 Task: Create a scrum project CoolTech. Add to scrum project CoolTech a team member softage.4@softage.net and assign as Project Lead. Add to scrum project CoolTech a team member softage.1@softage.net
Action: Mouse moved to (216, 70)
Screenshot: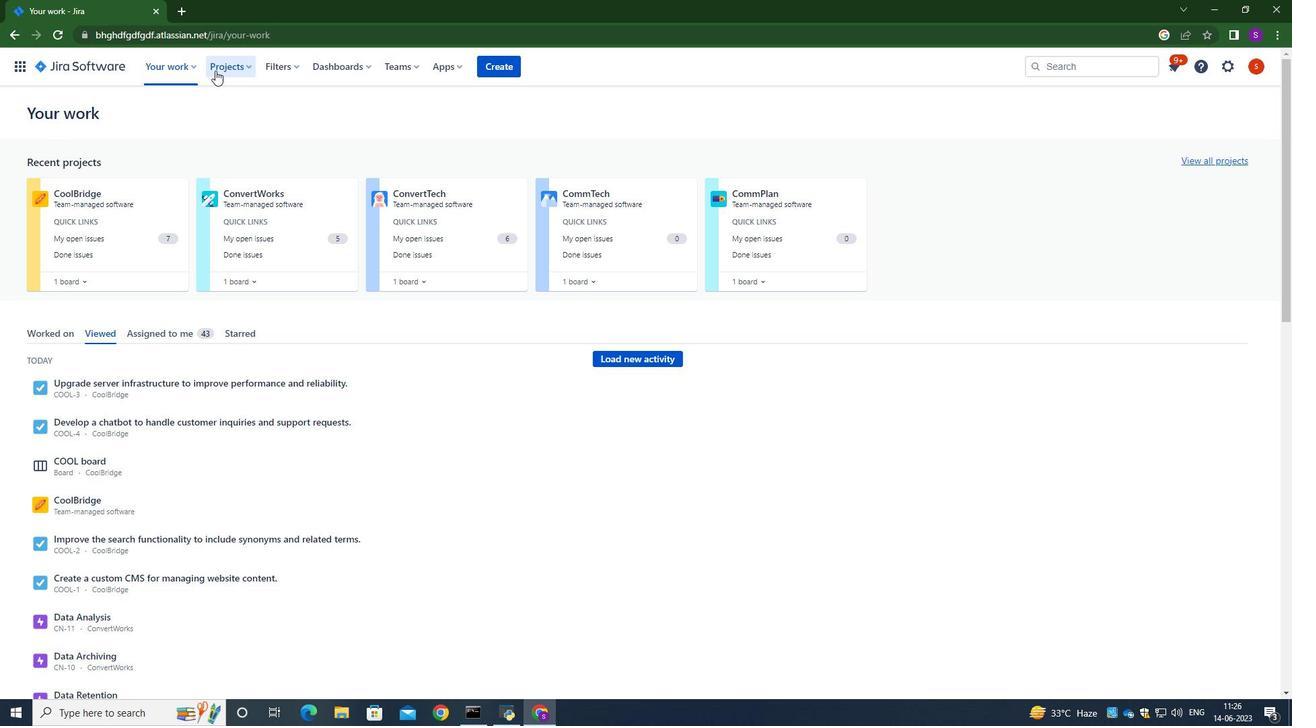 
Action: Mouse pressed left at (216, 70)
Screenshot: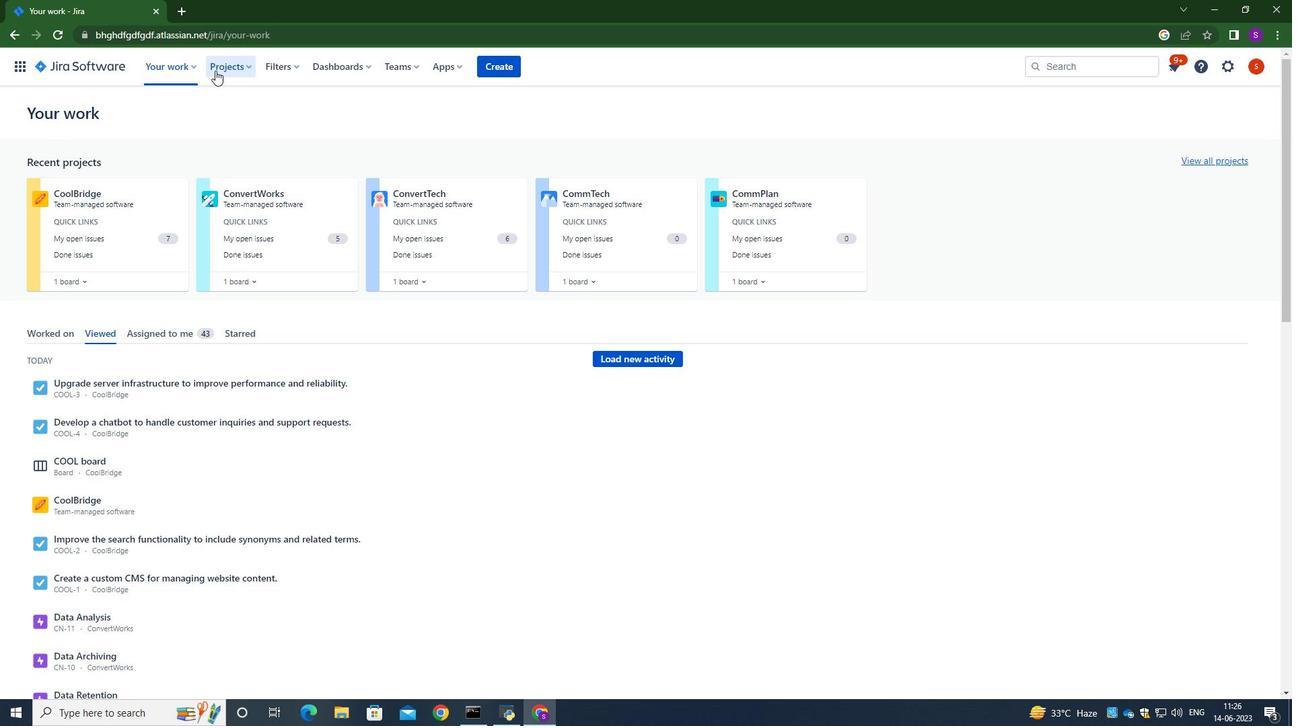 
Action: Mouse moved to (244, 329)
Screenshot: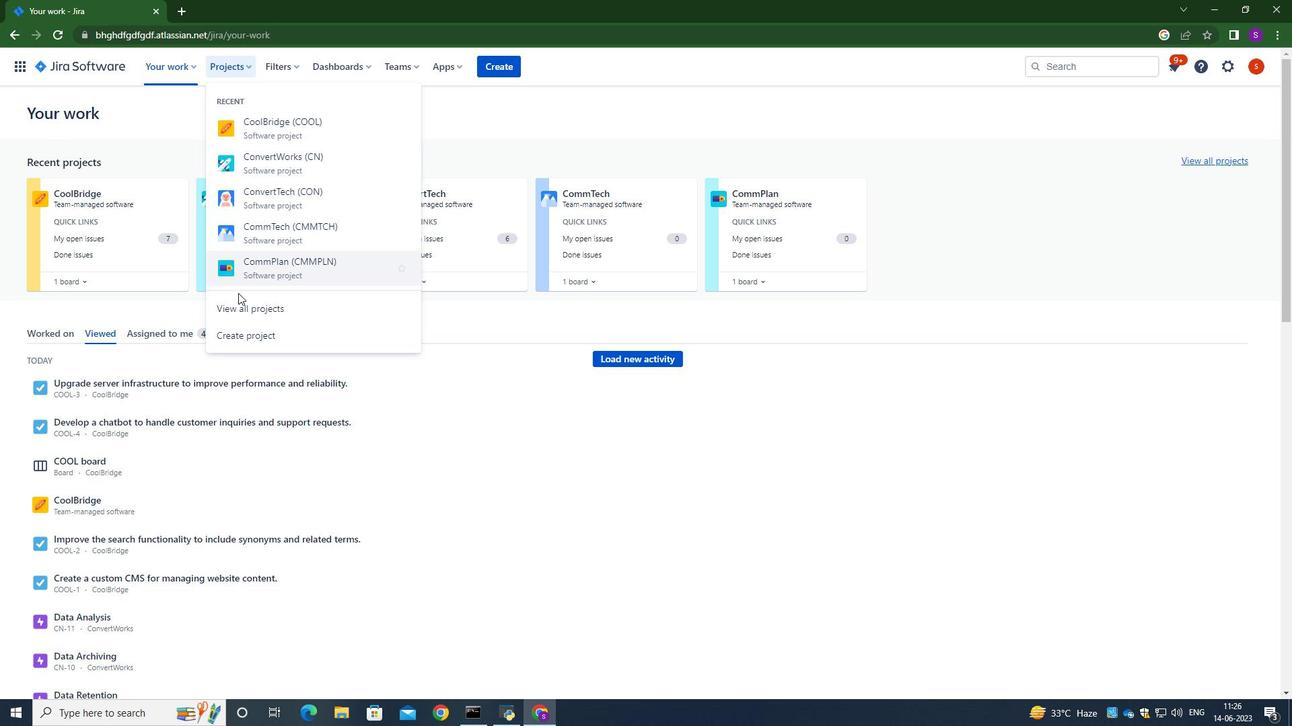 
Action: Mouse pressed left at (244, 329)
Screenshot: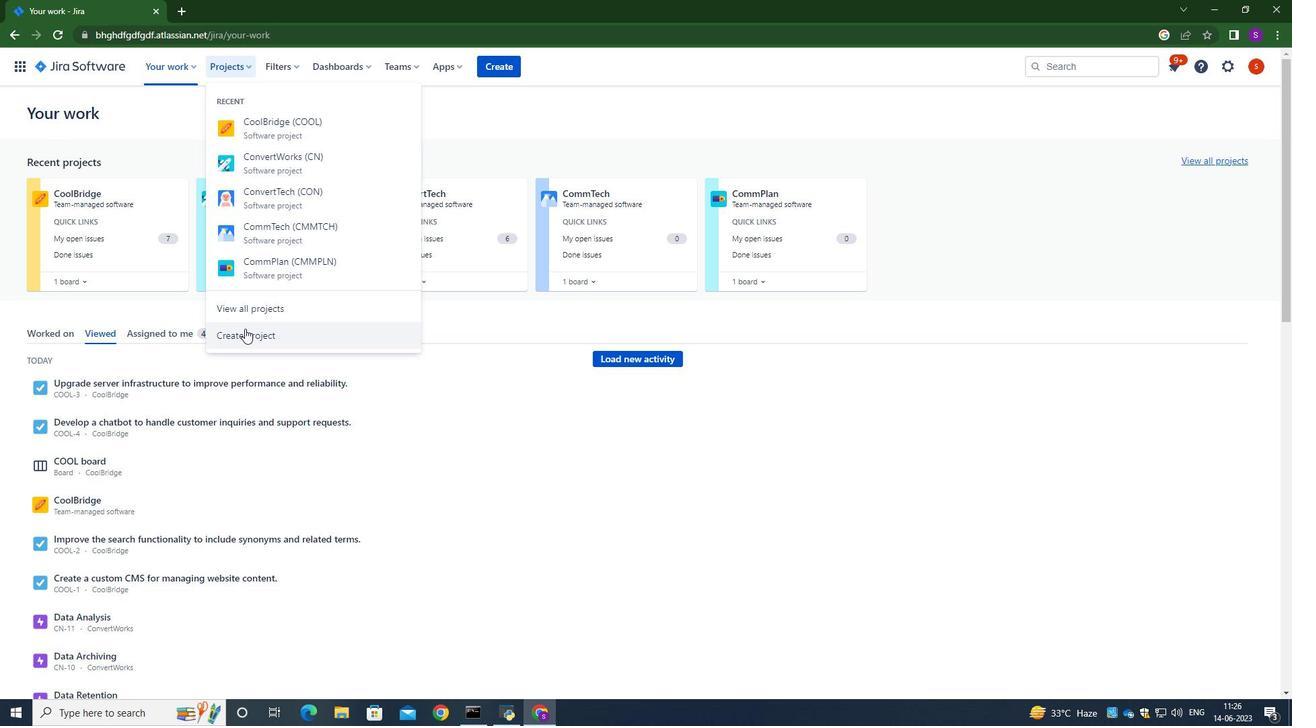 
Action: Mouse moved to (612, 338)
Screenshot: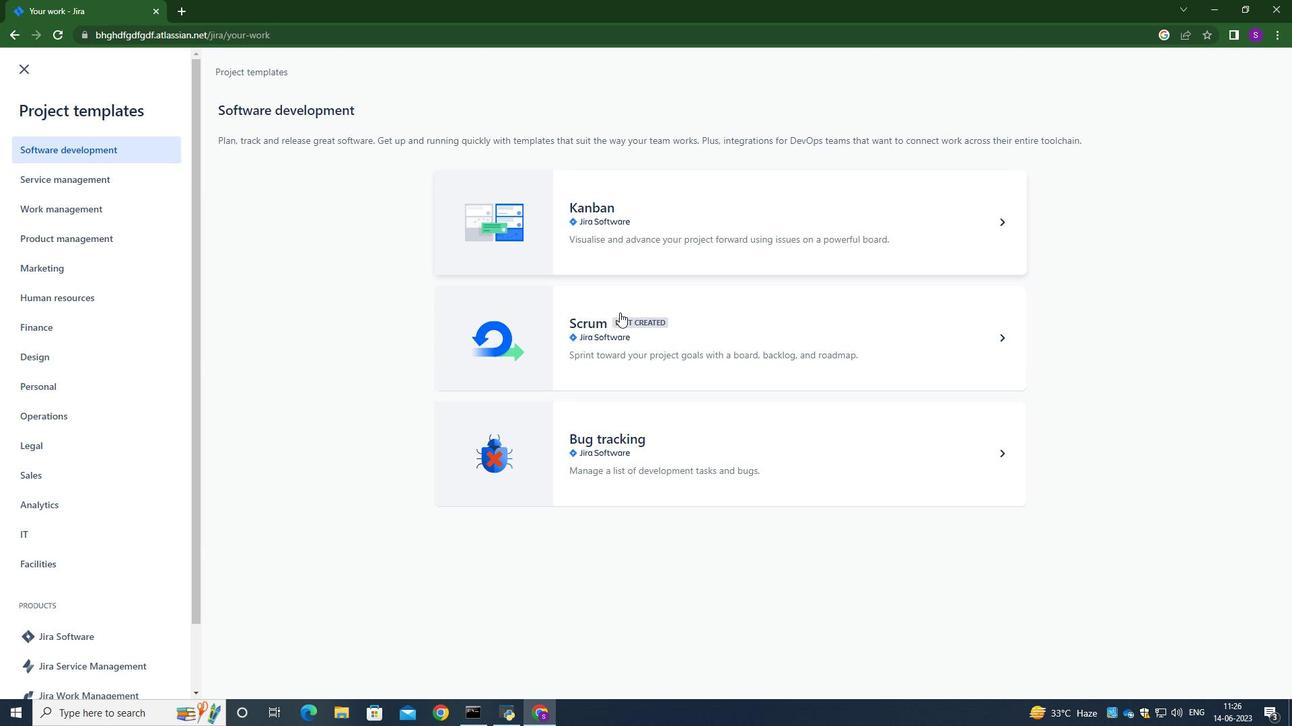 
Action: Mouse pressed left at (612, 338)
Screenshot: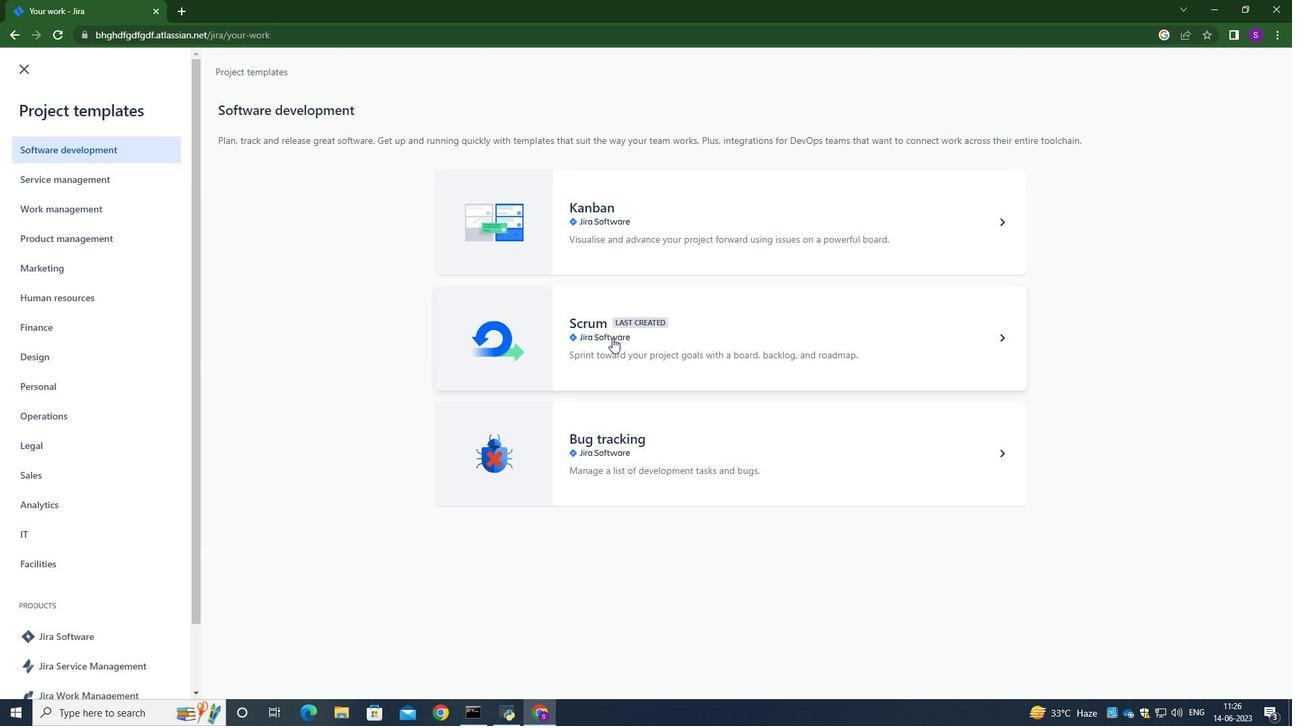 
Action: Mouse moved to (986, 125)
Screenshot: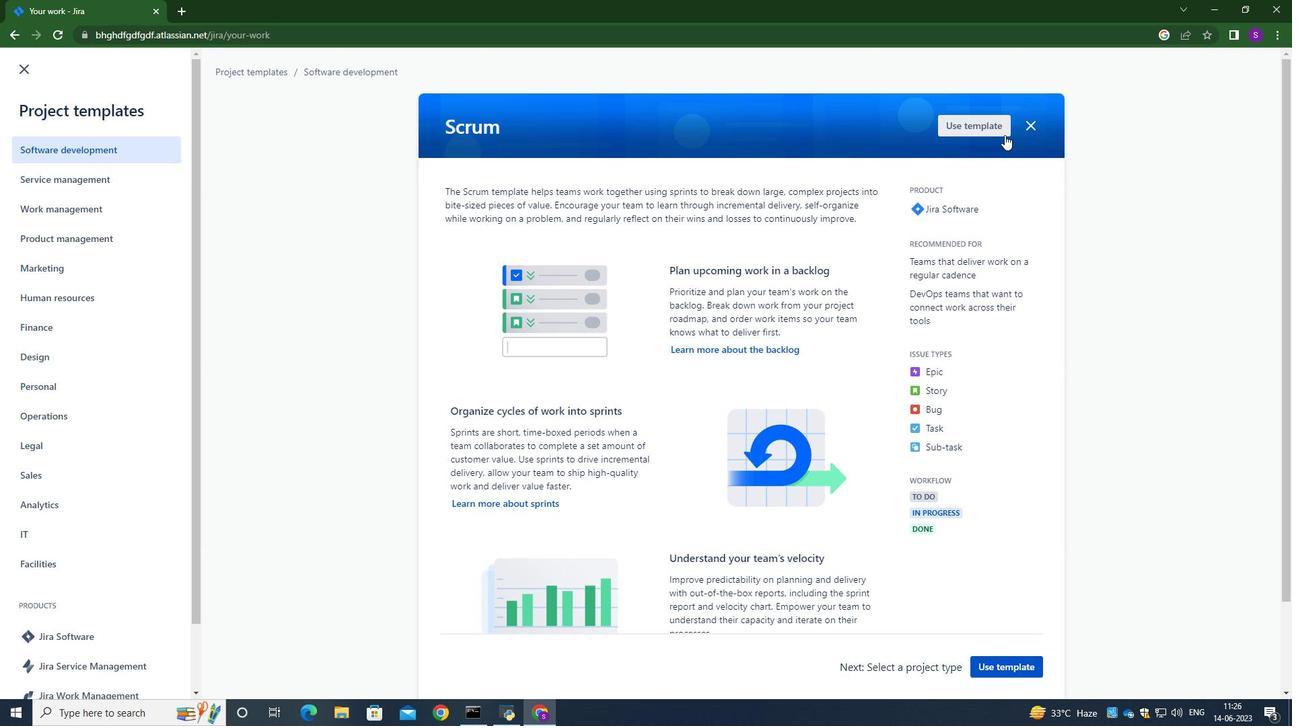 
Action: Mouse pressed left at (986, 125)
Screenshot: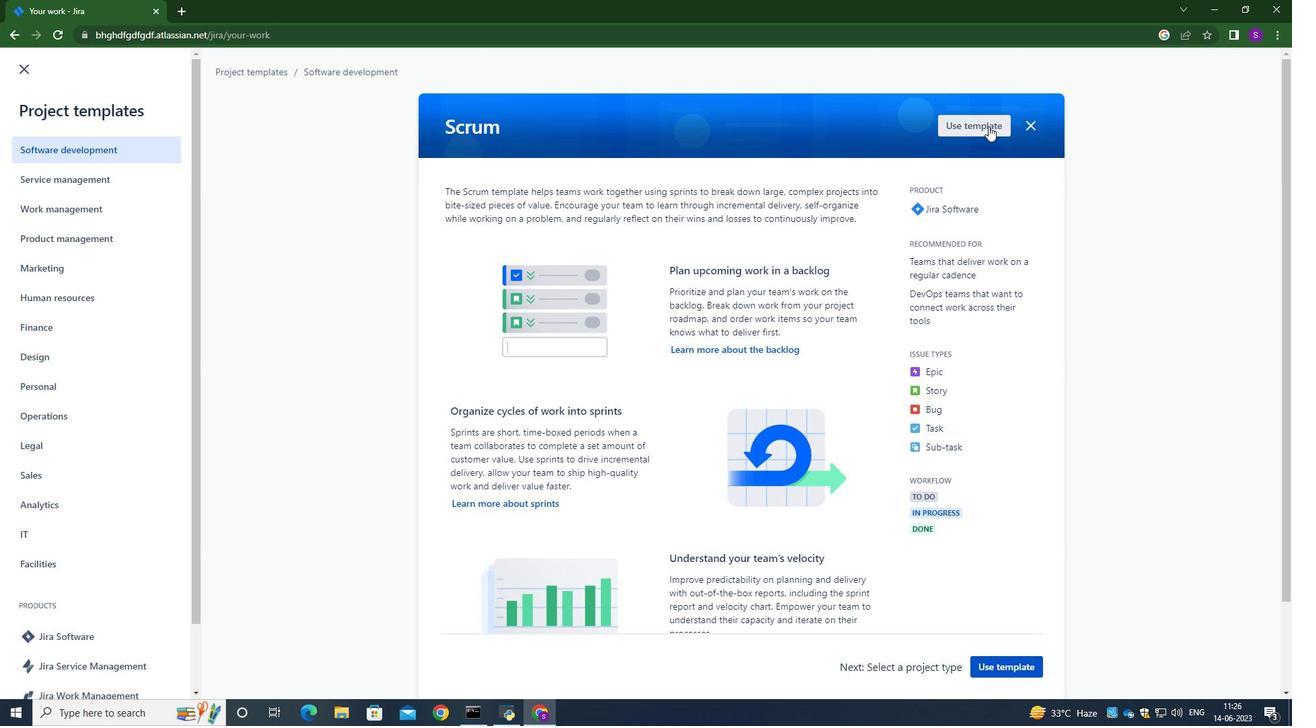 
Action: Mouse moved to (559, 270)
Screenshot: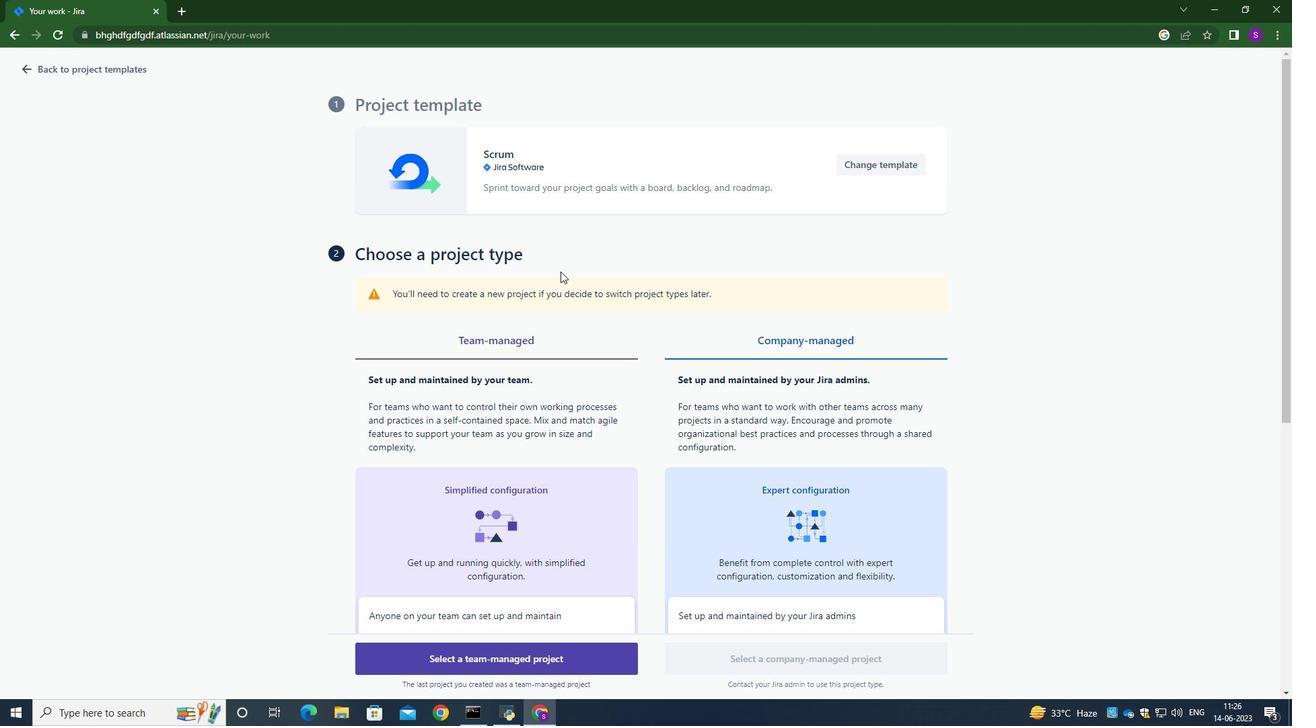 
Action: Mouse scrolled (559, 269) with delta (0, 0)
Screenshot: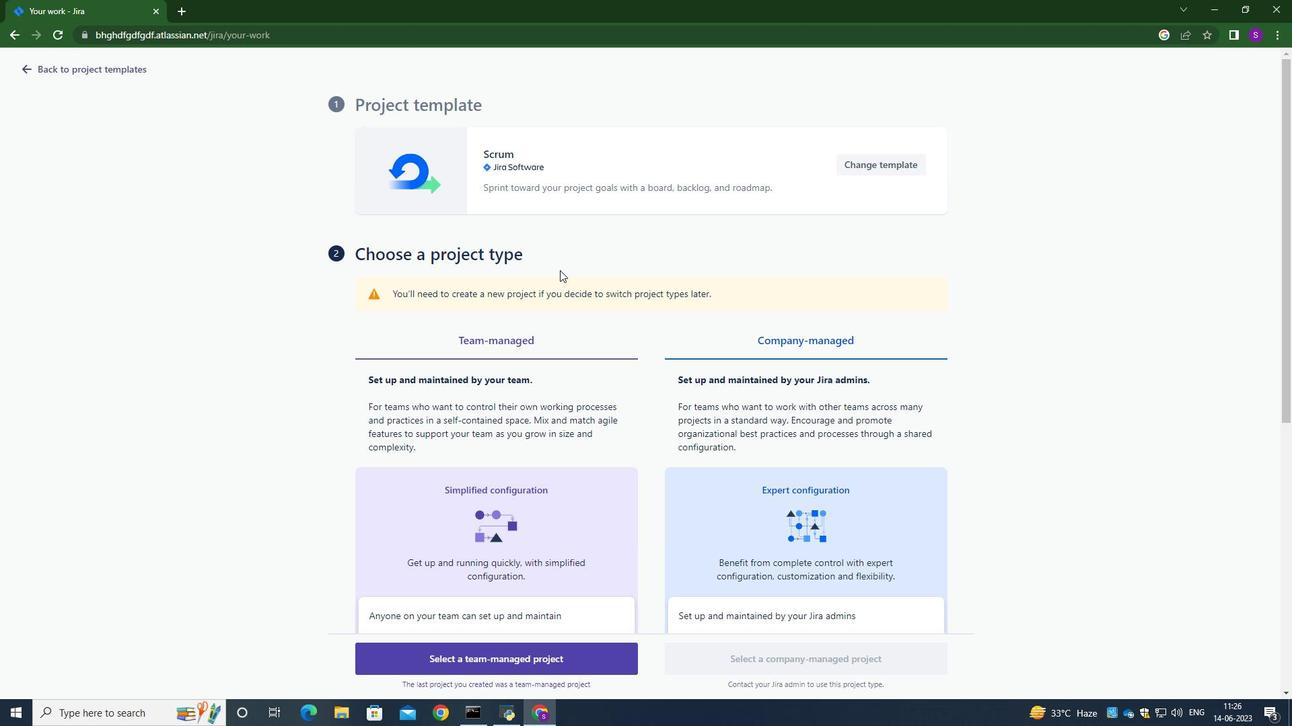 
Action: Mouse scrolled (559, 269) with delta (0, 0)
Screenshot: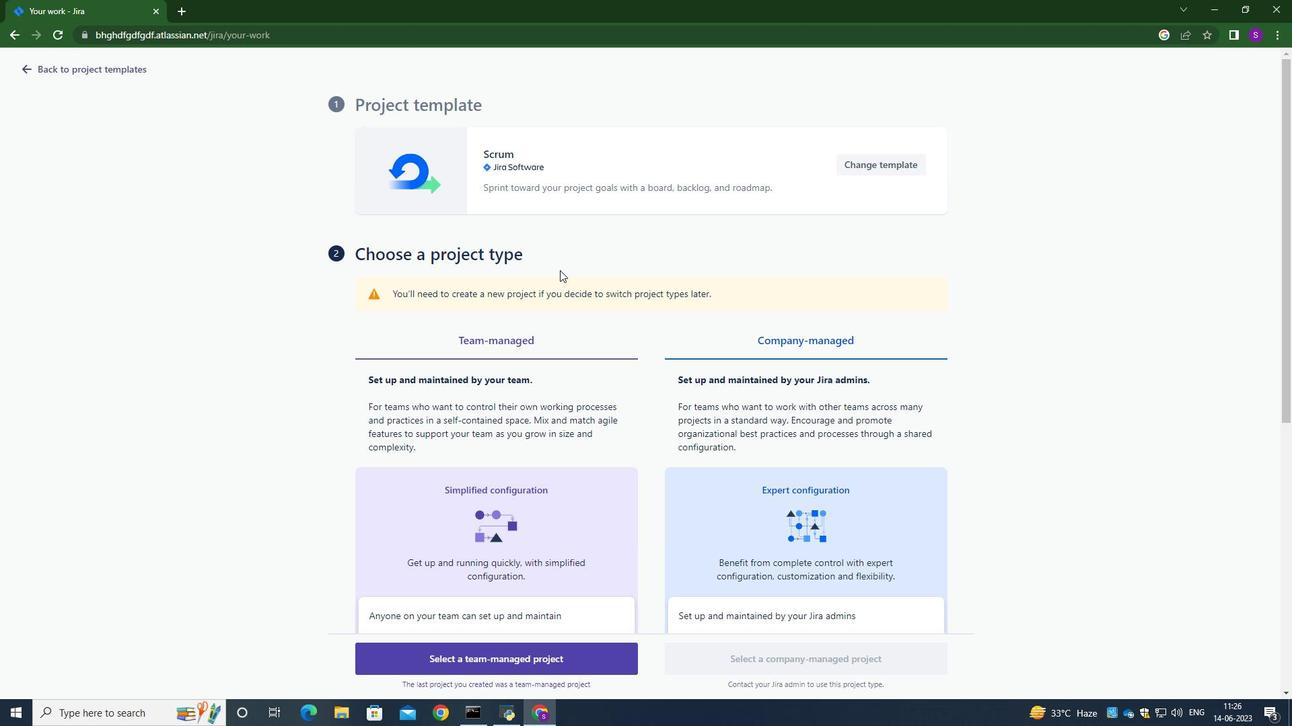 
Action: Mouse moved to (486, 664)
Screenshot: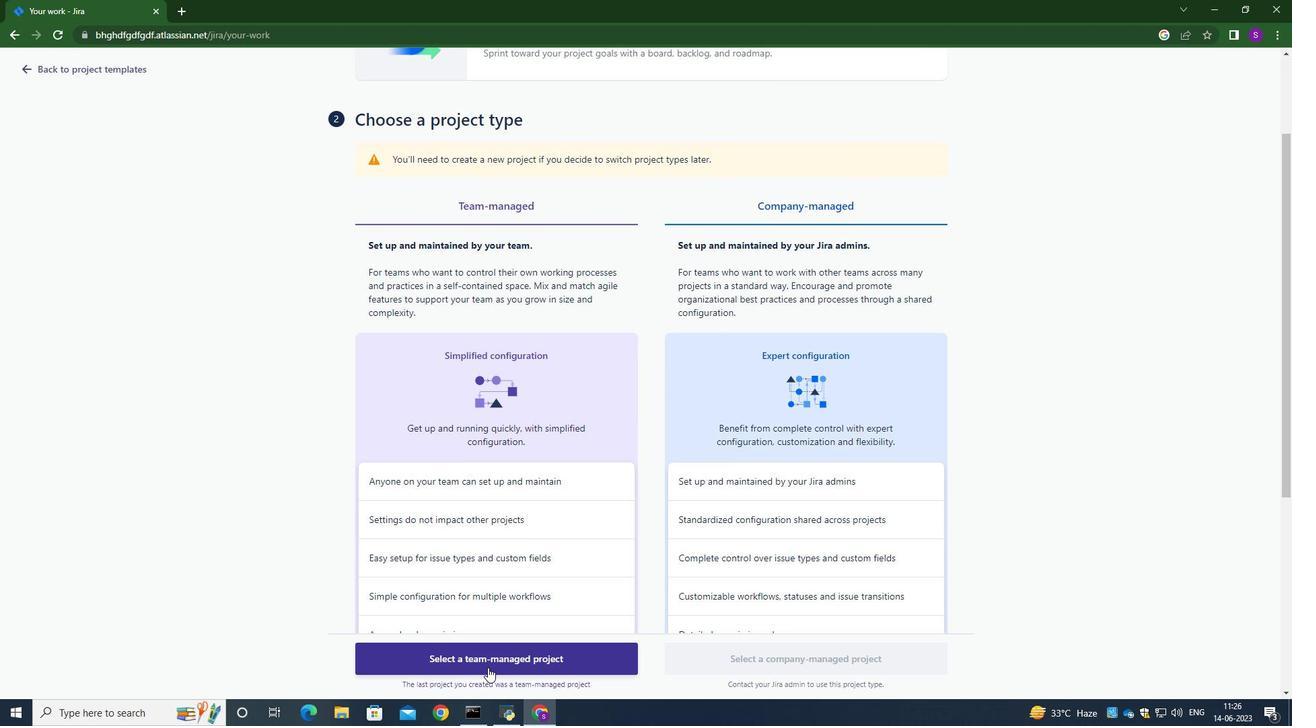 
Action: Mouse pressed left at (486, 664)
Screenshot: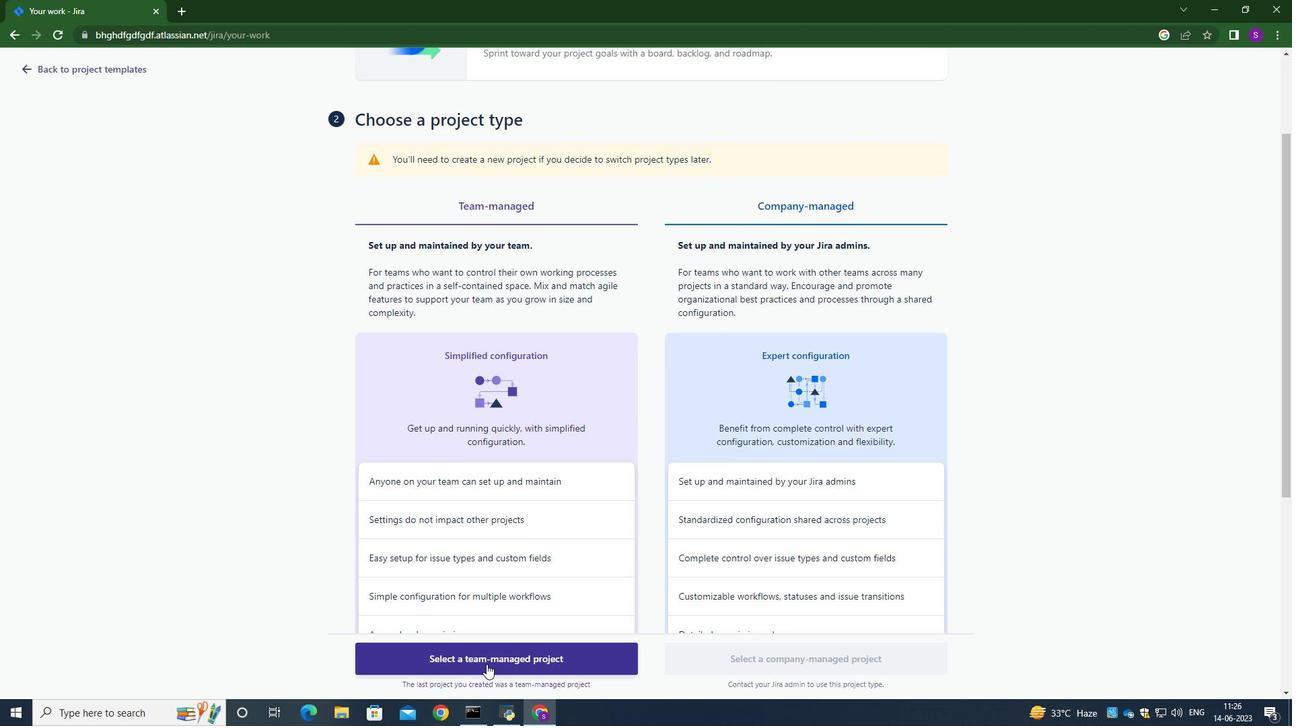 
Action: Mouse moved to (414, 320)
Screenshot: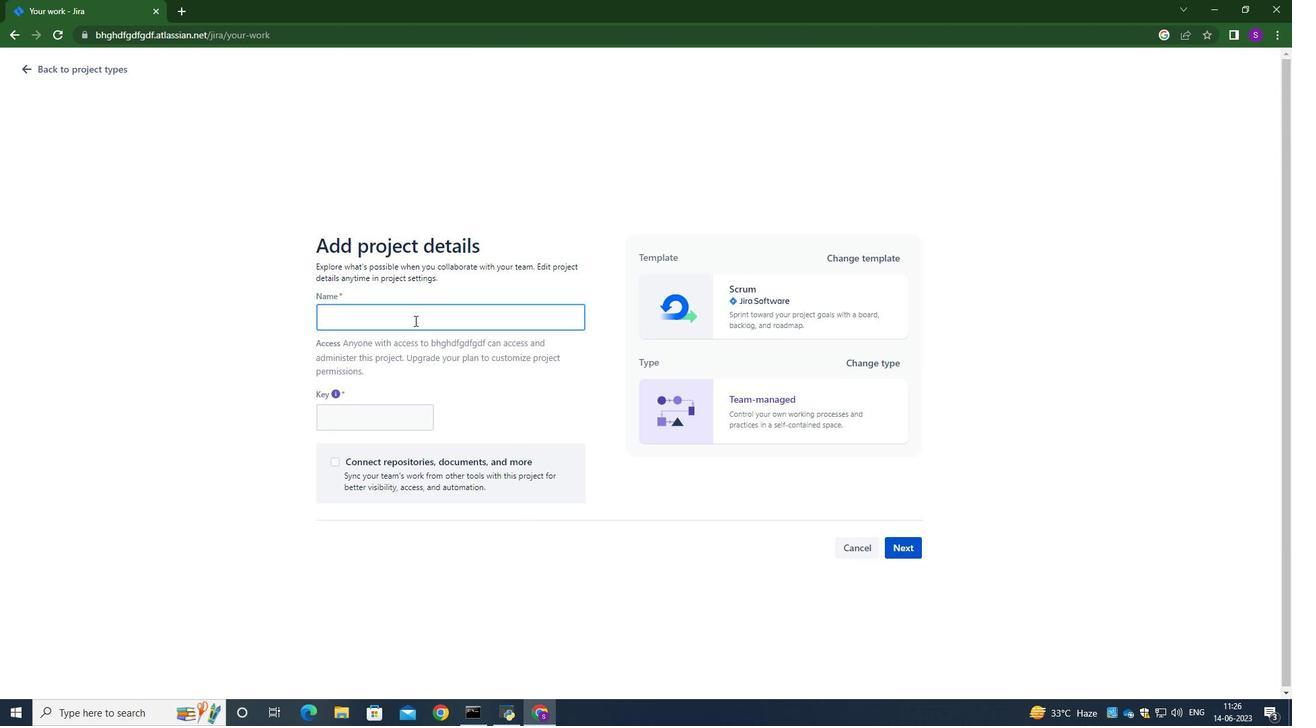 
Action: Mouse pressed left at (414, 320)
Screenshot: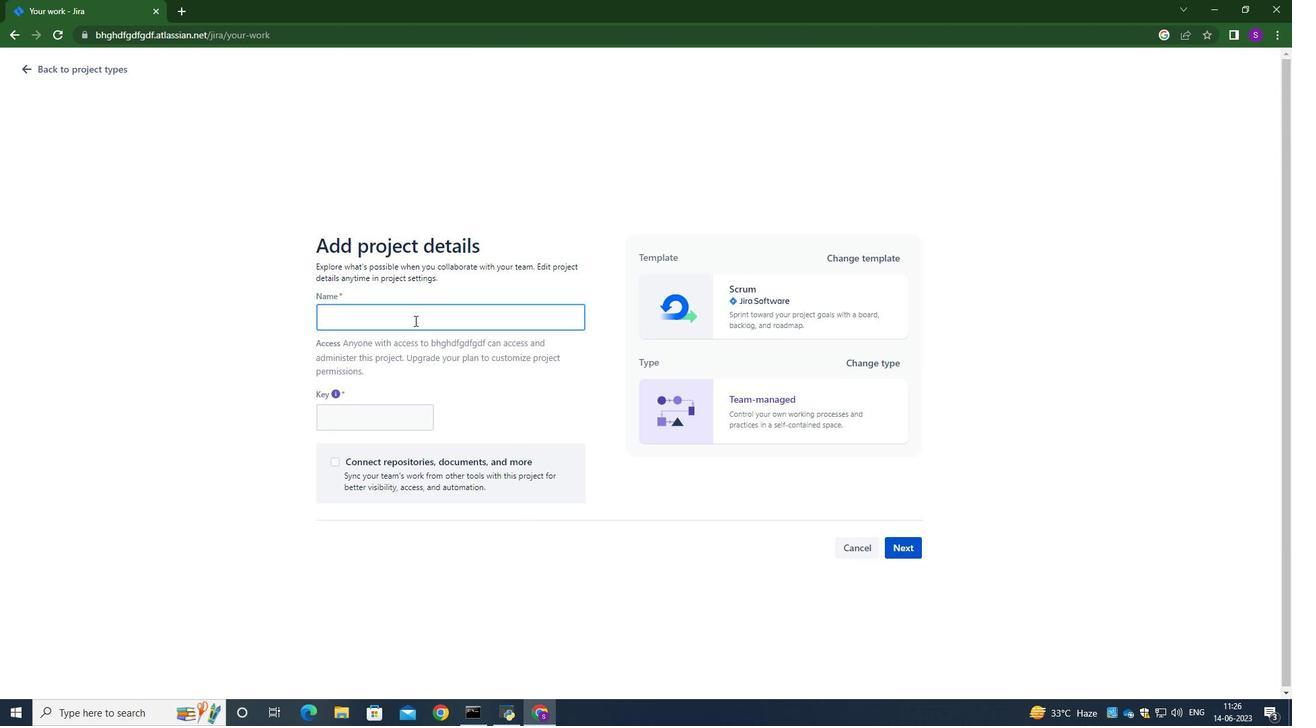 
Action: Key pressed <Key.caps_lock>C<Key.caps_lock>ooltech<Key.backspace><Key.backspace><Key.backspace><Key.backspace><Key.caps_lock><Key.caps_lock>t<Key.caps_lock><Key.backspace>T<Key.caps_lock>ech
Screenshot: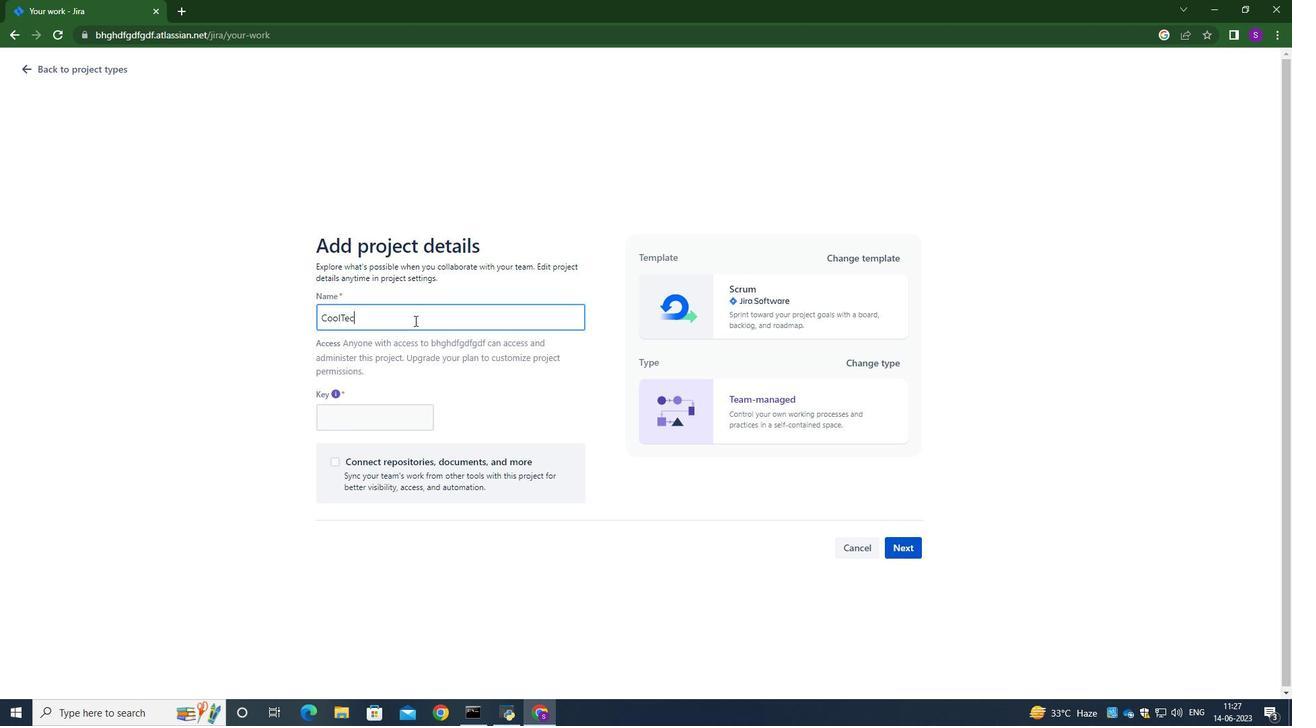 
Action: Mouse moved to (899, 551)
Screenshot: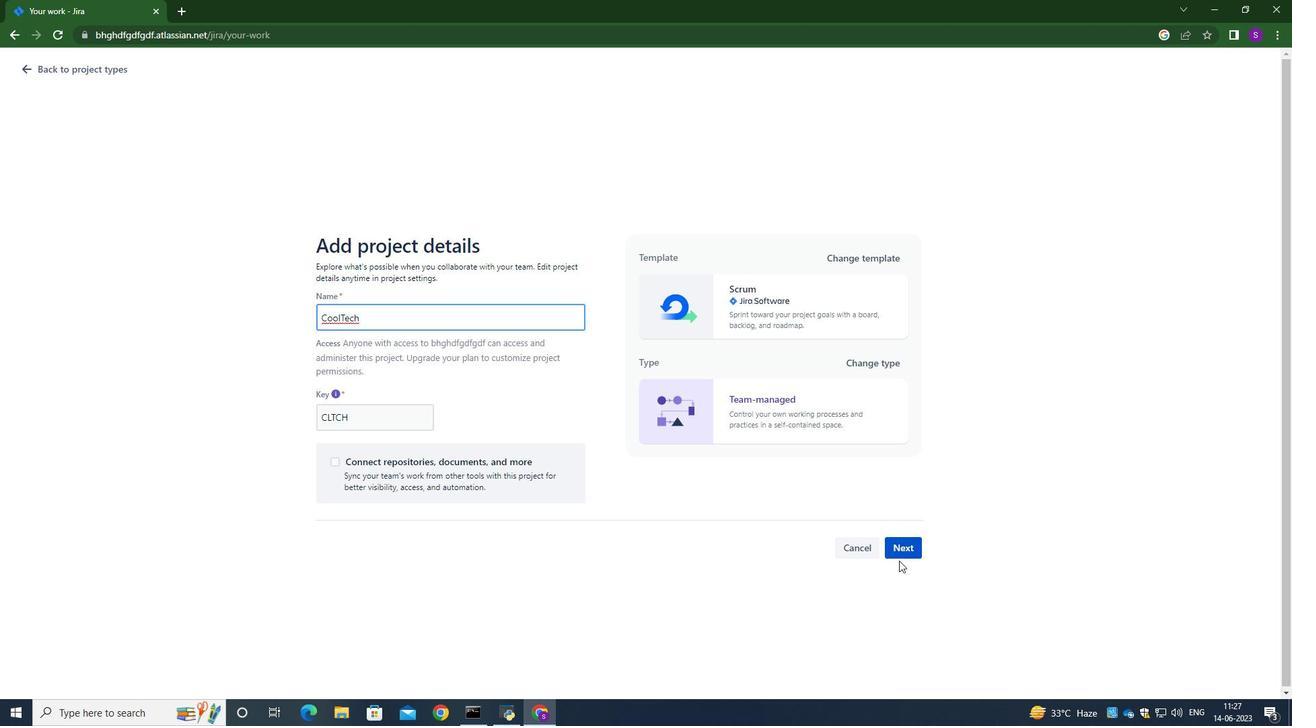 
Action: Mouse pressed left at (899, 551)
Screenshot: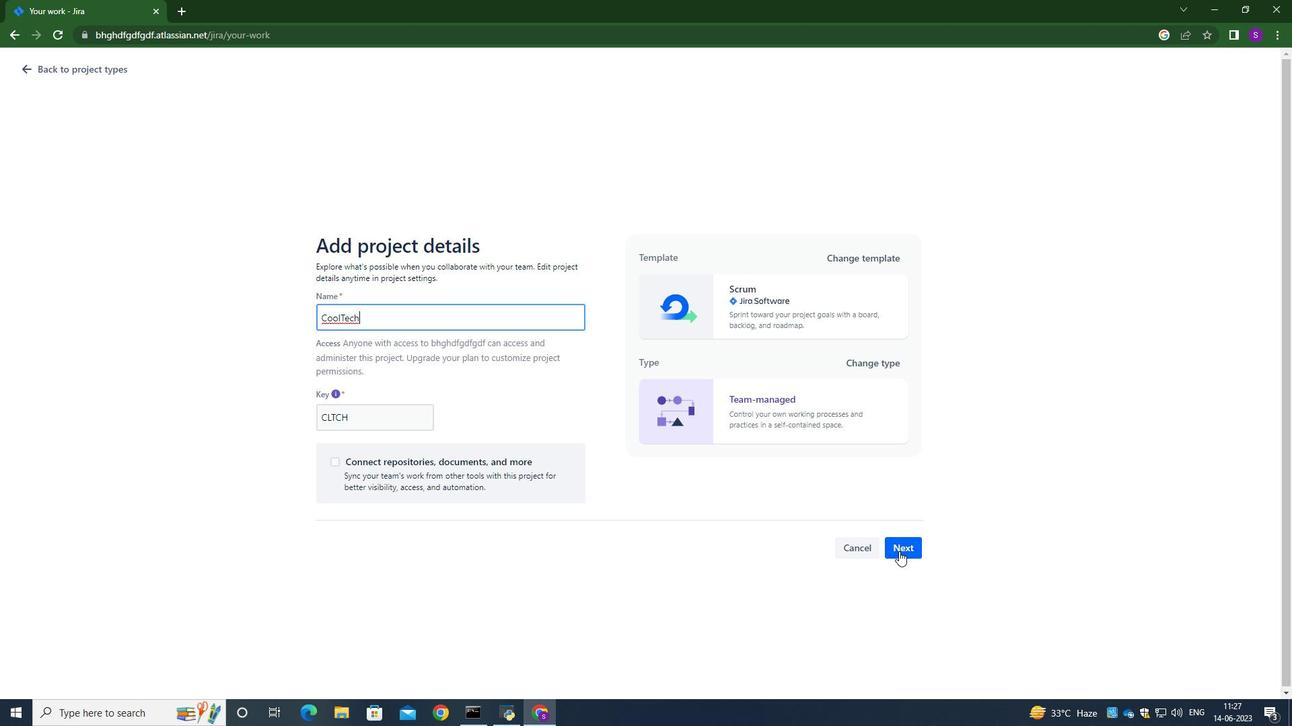 
Action: Mouse moved to (812, 465)
Screenshot: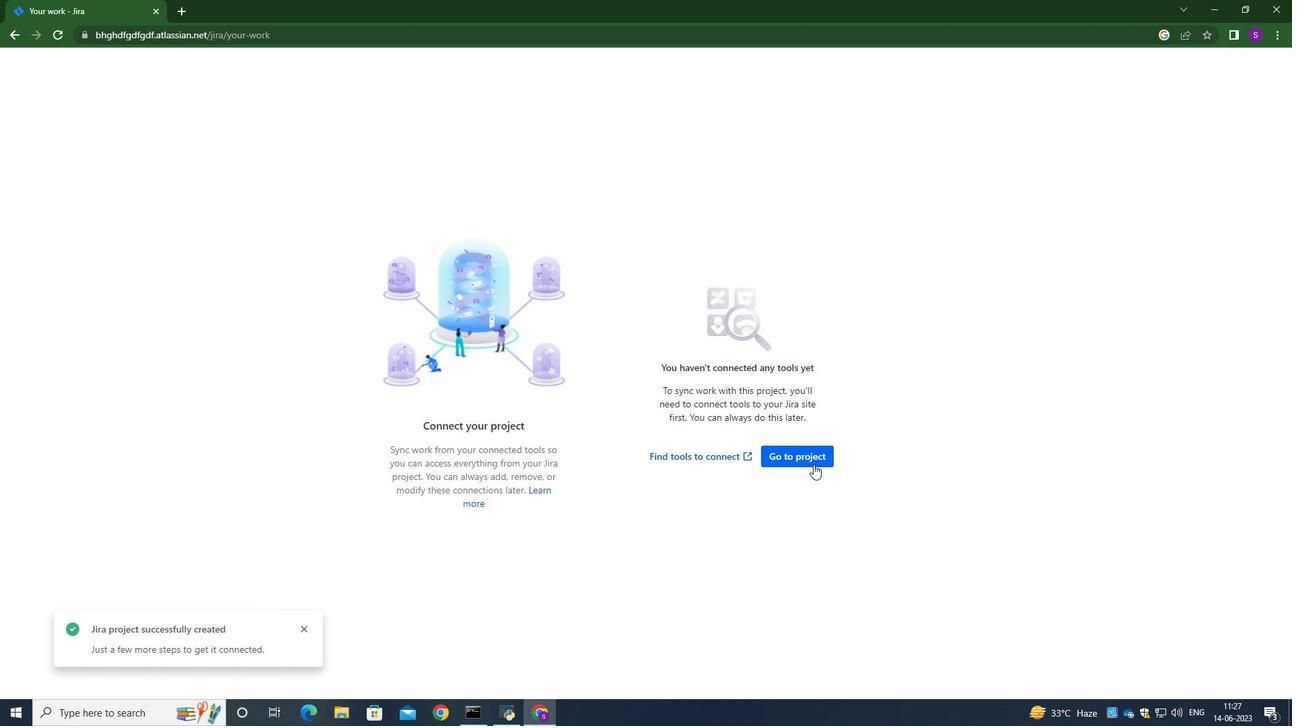 
Action: Mouse pressed left at (812, 465)
Screenshot: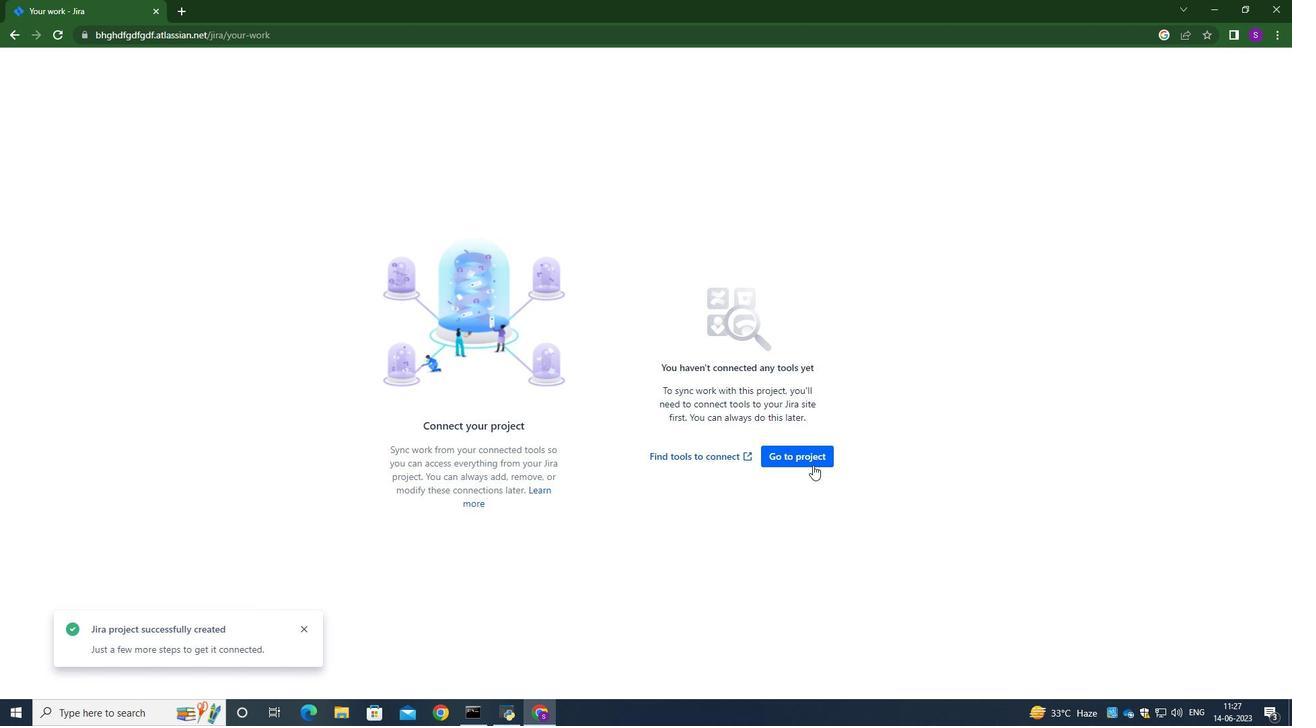 
Action: Mouse moved to (92, 384)
Screenshot: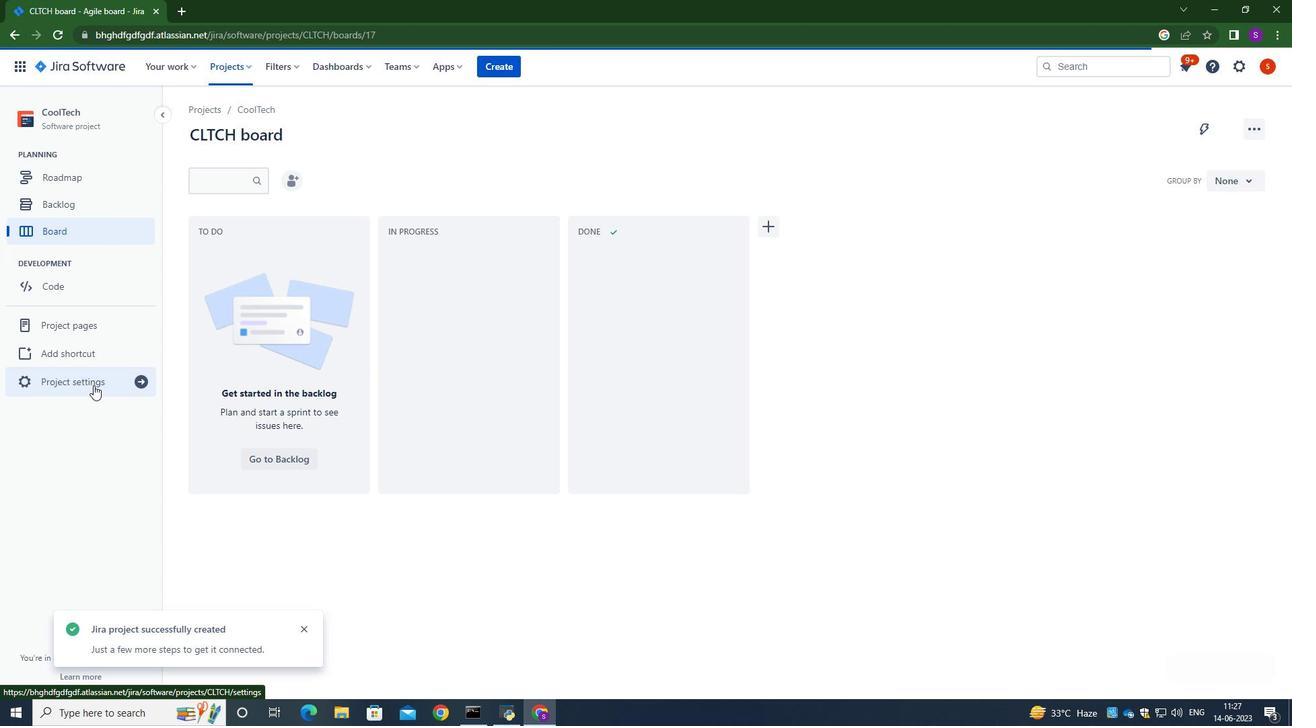 
Action: Mouse pressed left at (92, 384)
Screenshot: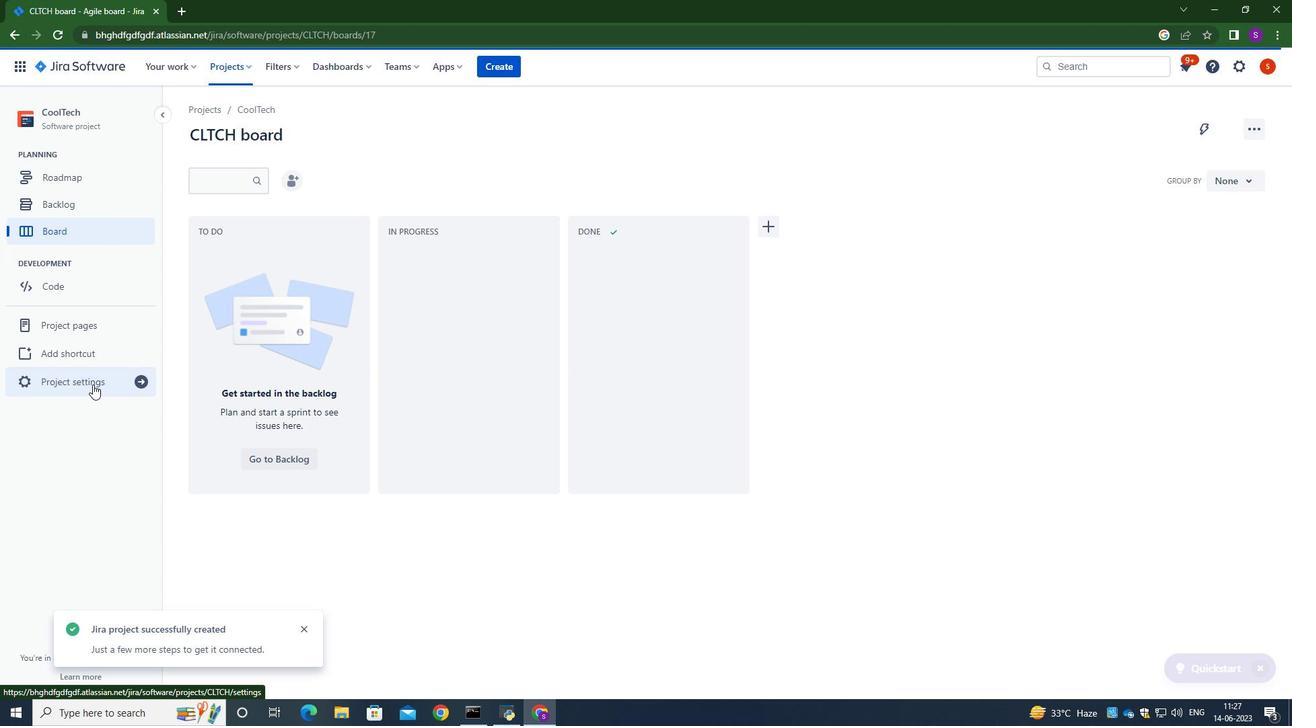 
Action: Mouse moved to (668, 432)
Screenshot: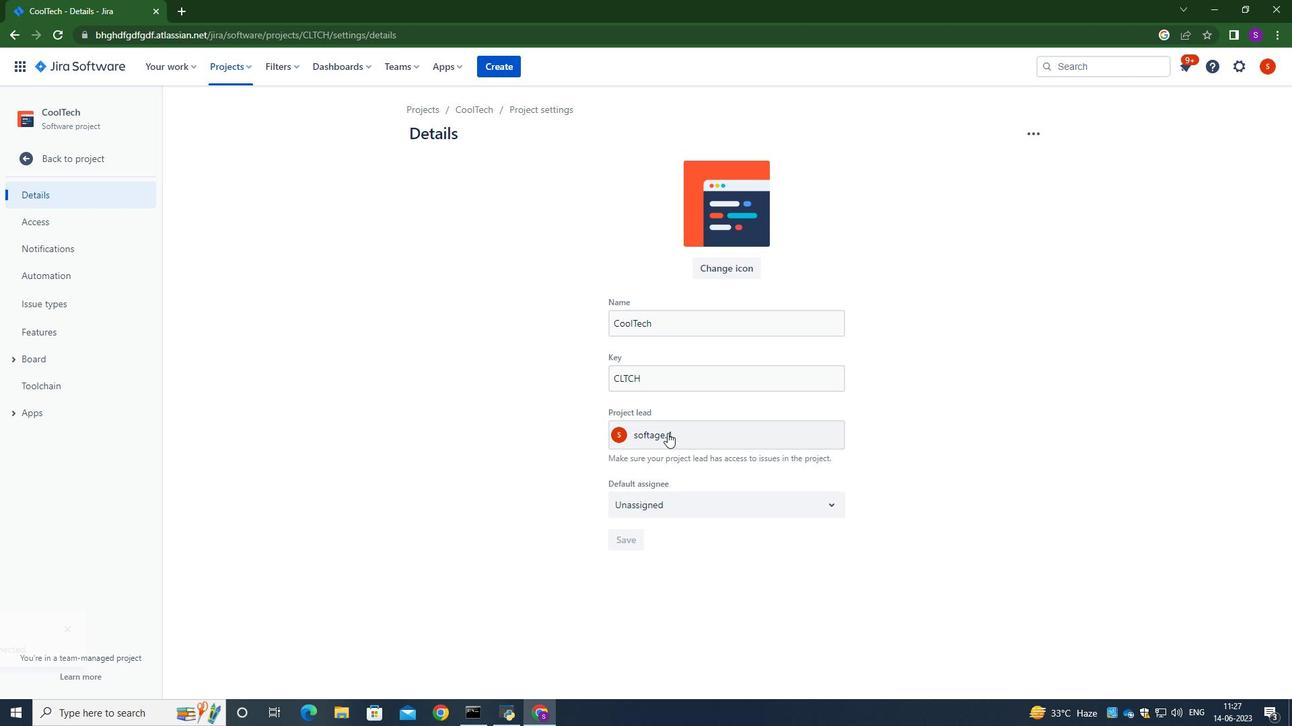 
Action: Mouse pressed left at (668, 432)
Screenshot: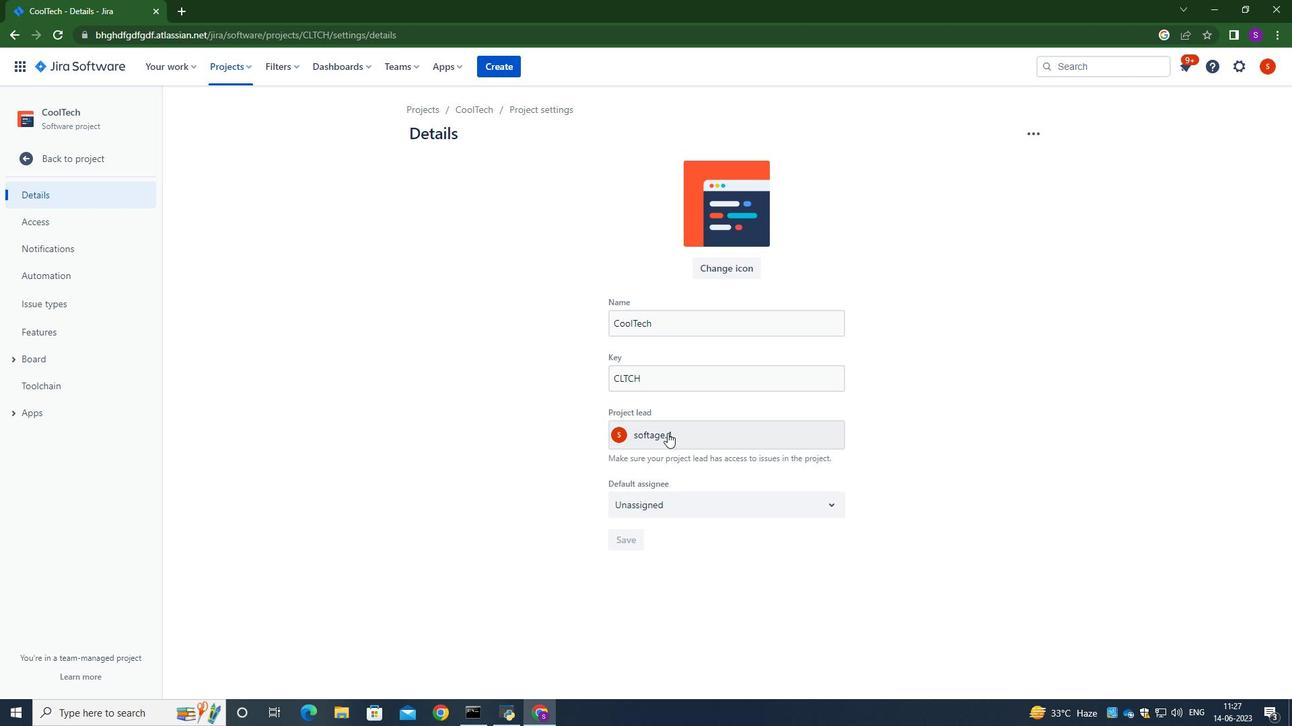 
Action: Mouse moved to (683, 434)
Screenshot: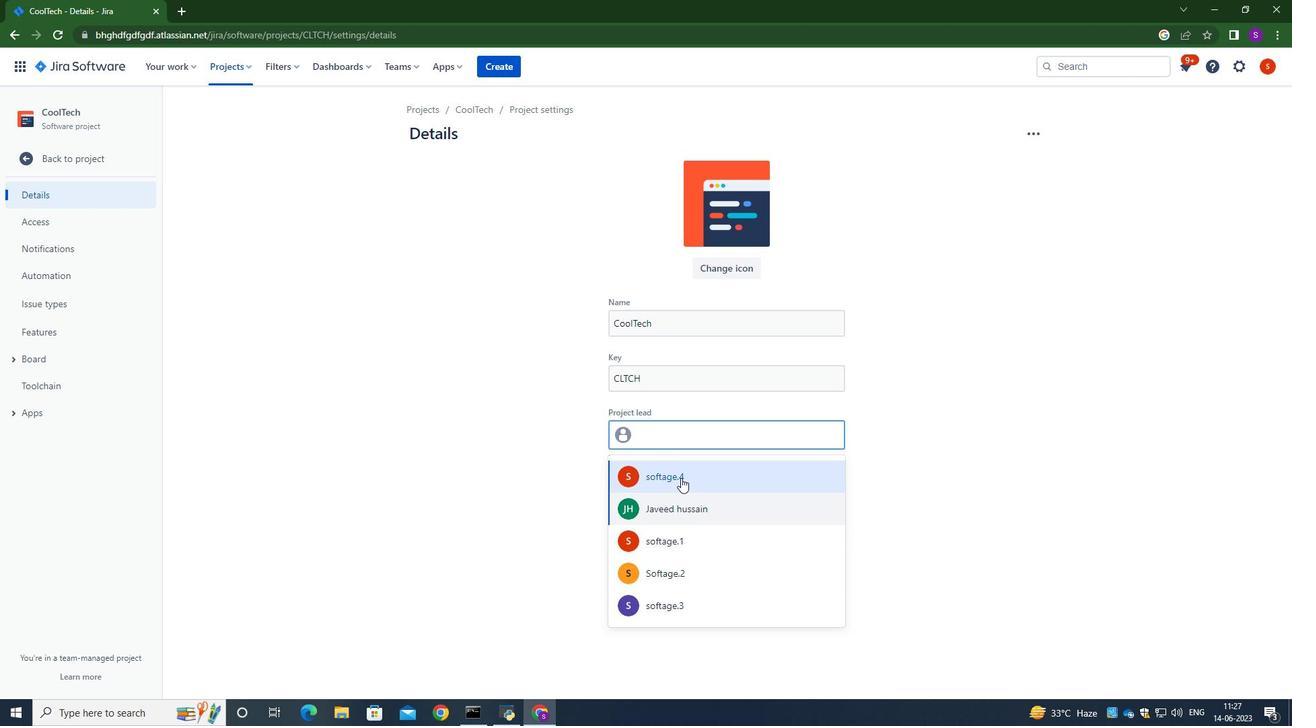 
Action: Mouse pressed left at (683, 434)
Screenshot: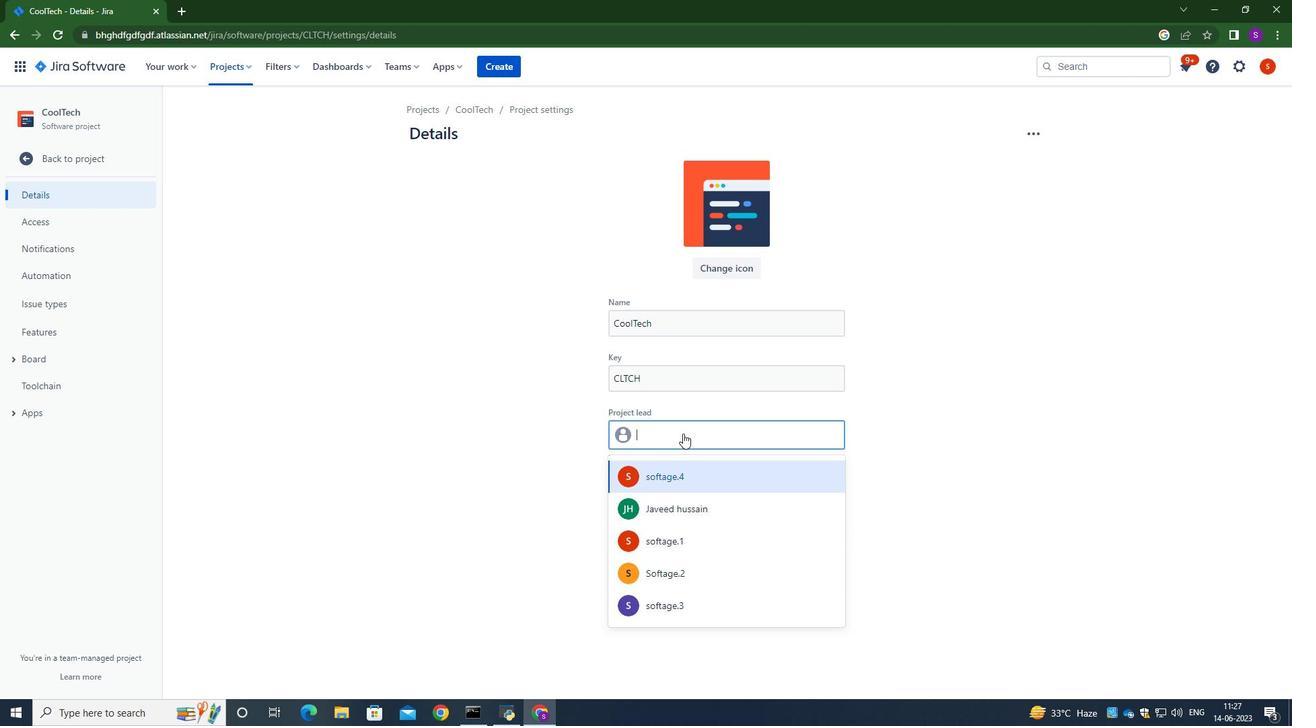 
Action: Mouse pressed left at (683, 434)
Screenshot: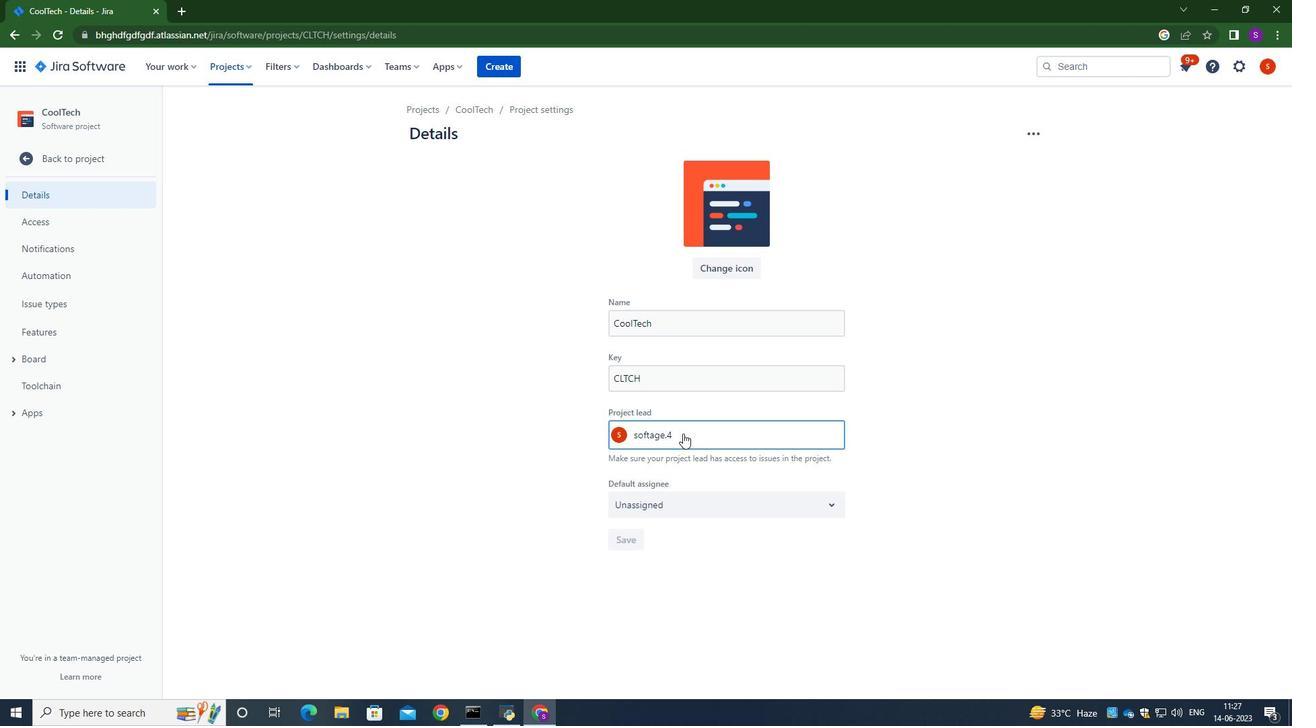 
Action: Key pressed softage.4<Key.shift>@softage.net
Screenshot: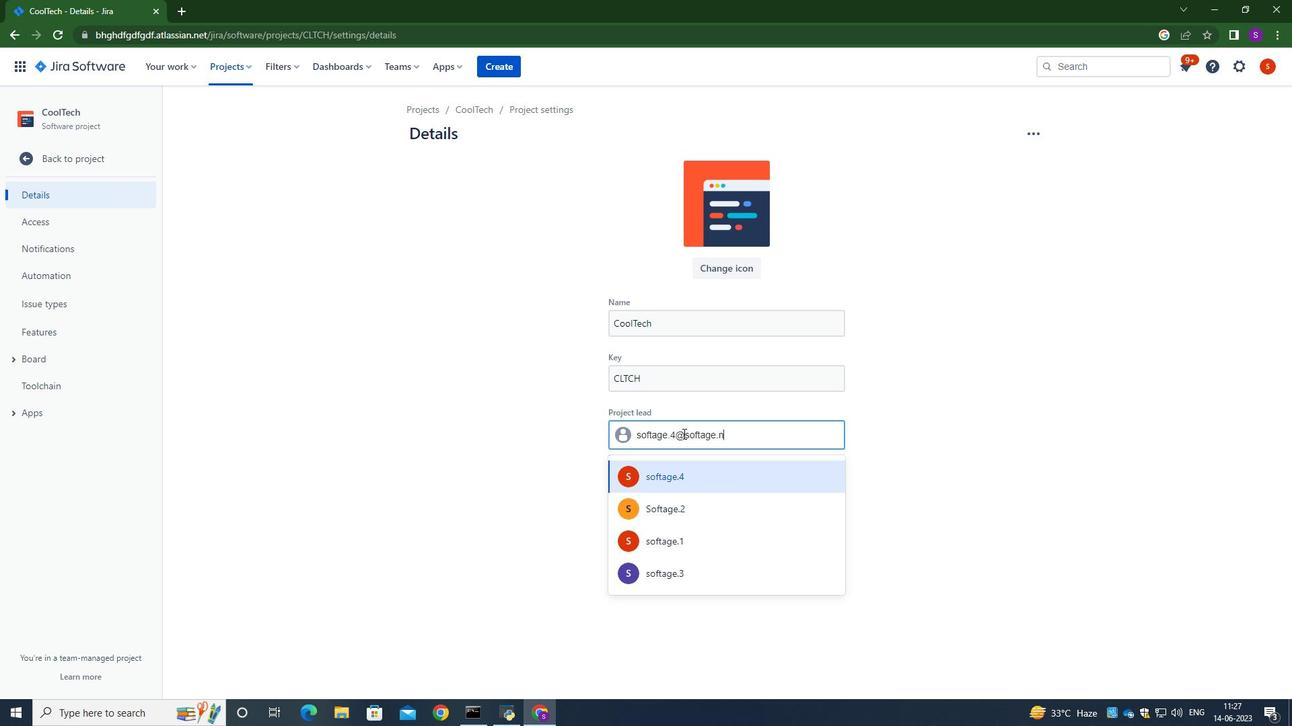 
Action: Mouse moved to (683, 475)
Screenshot: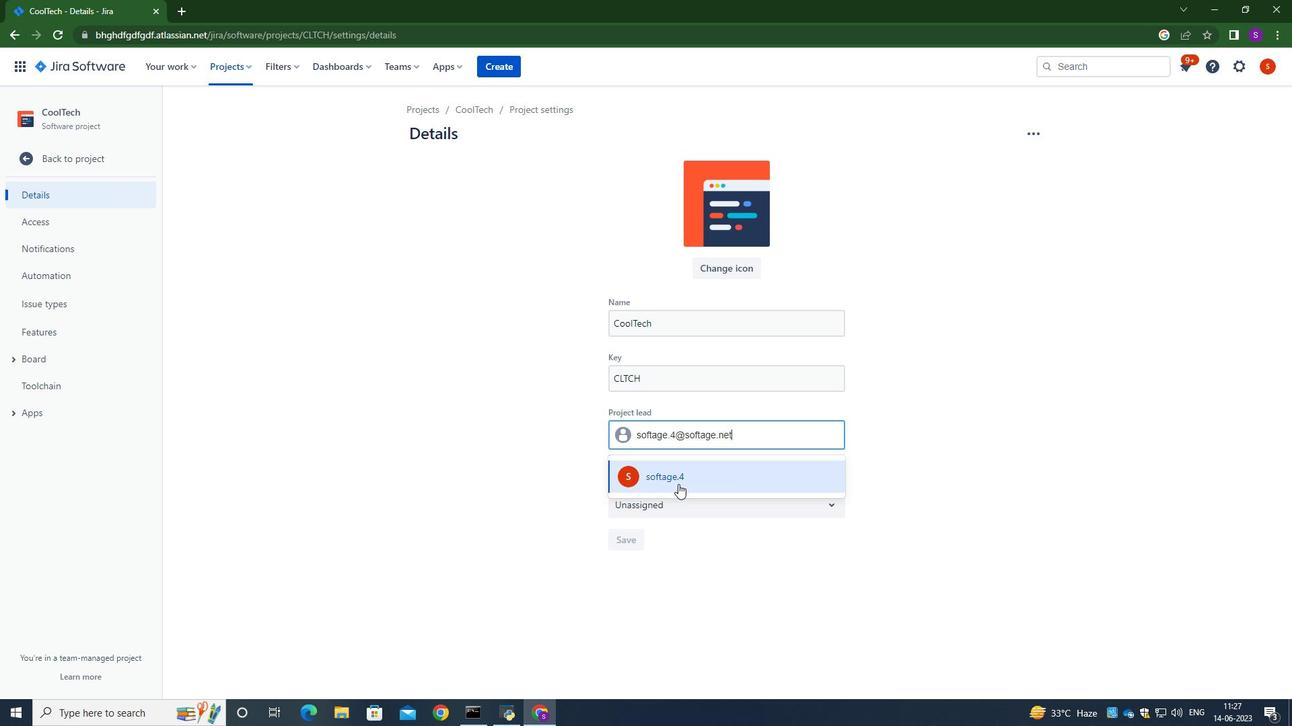 
Action: Mouse pressed left at (683, 475)
Screenshot: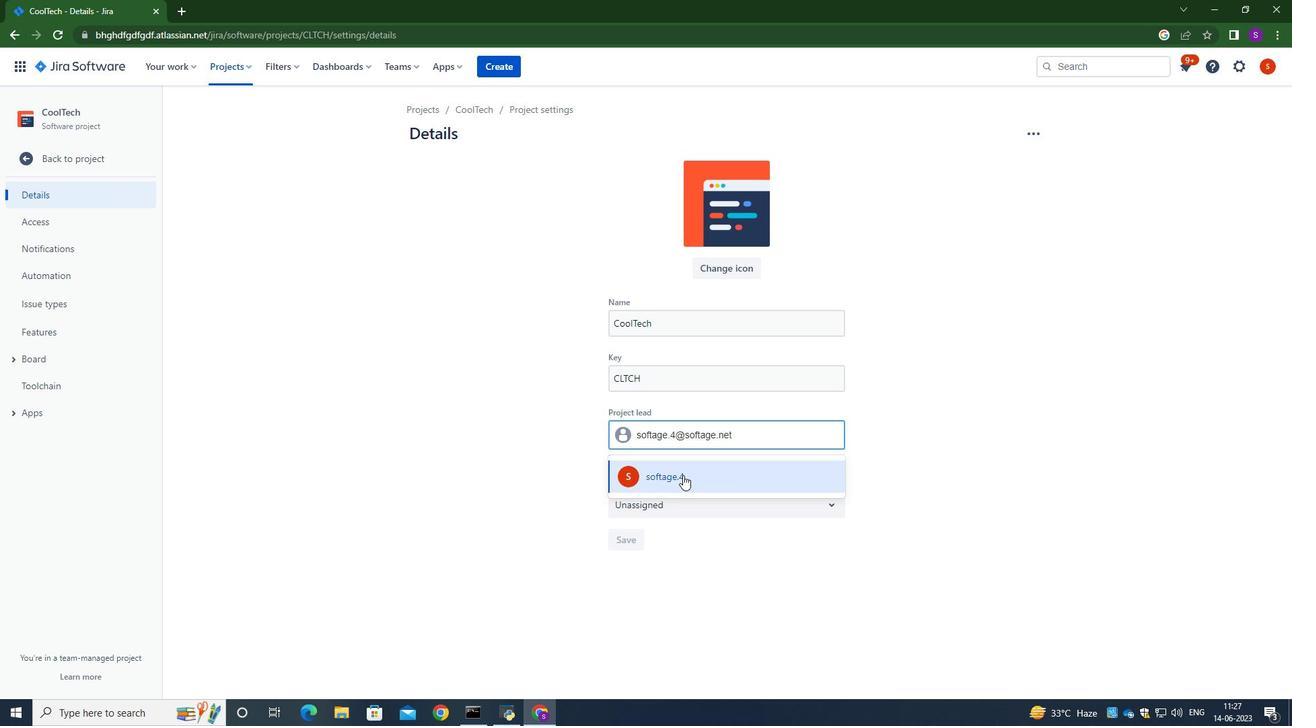 
Action: Mouse moved to (668, 502)
Screenshot: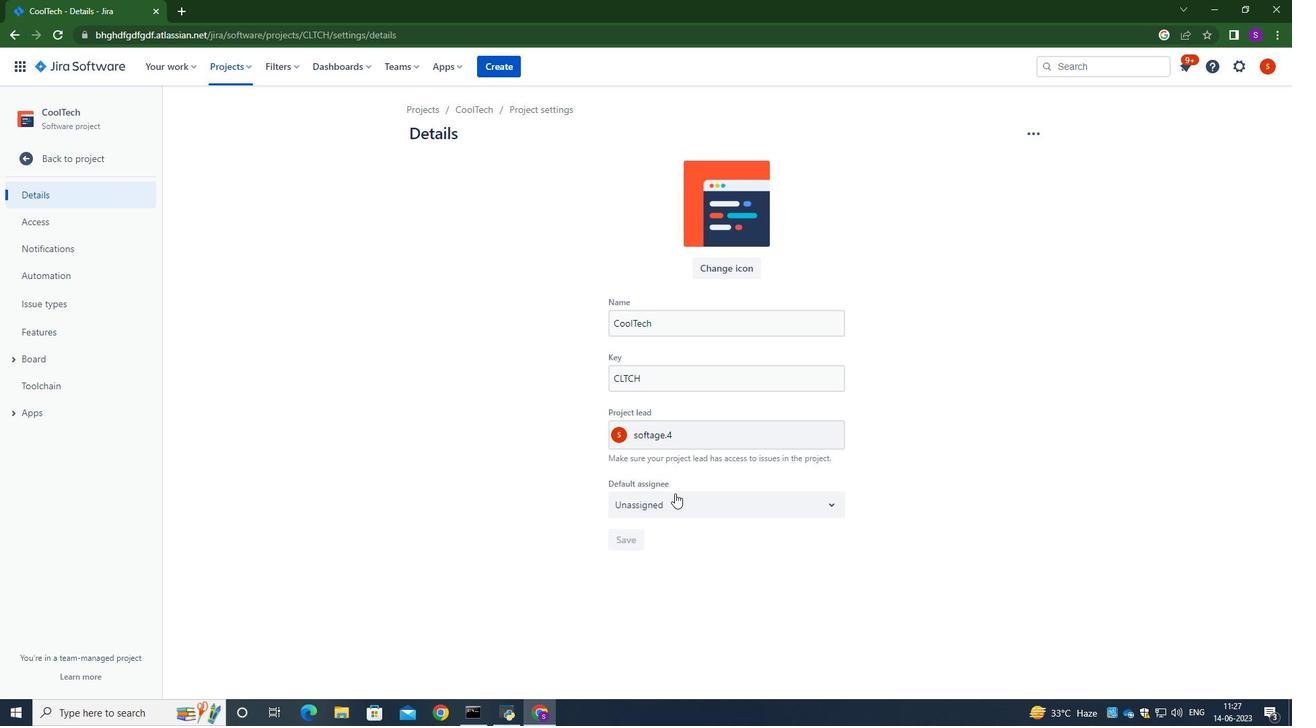 
Action: Mouse pressed left at (668, 502)
Screenshot: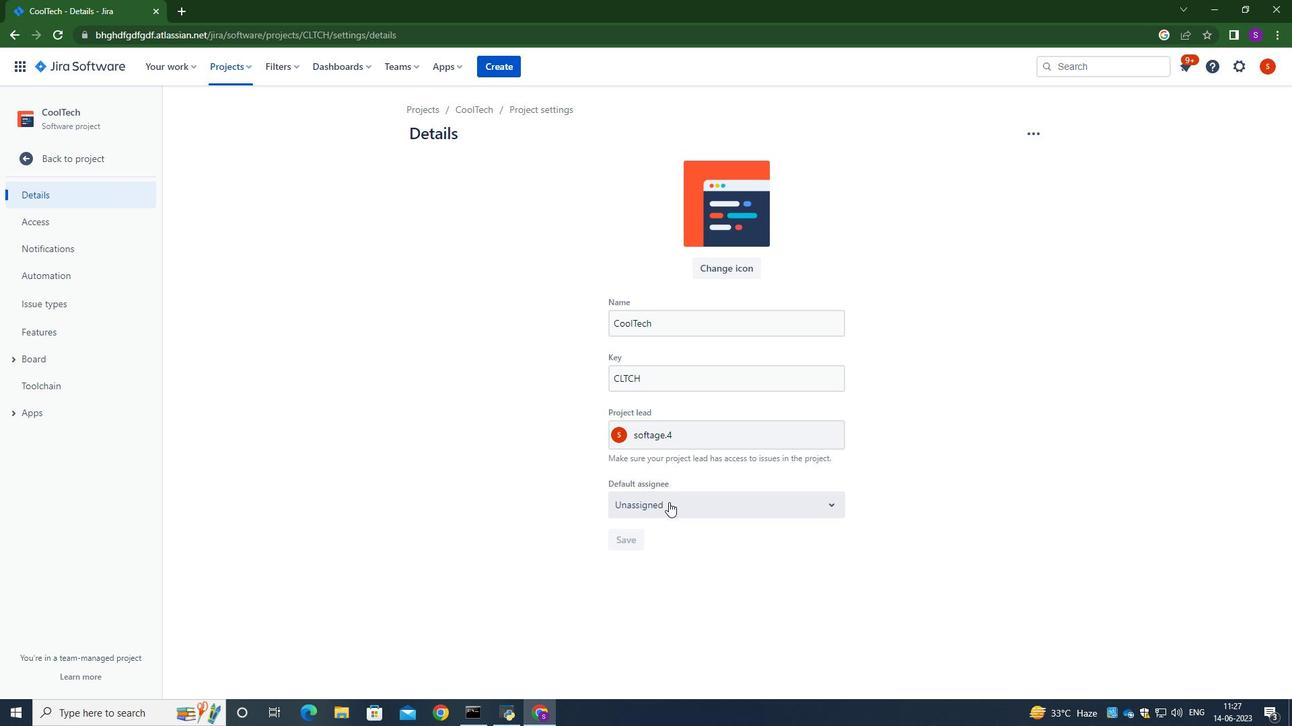 
Action: Mouse moved to (666, 536)
Screenshot: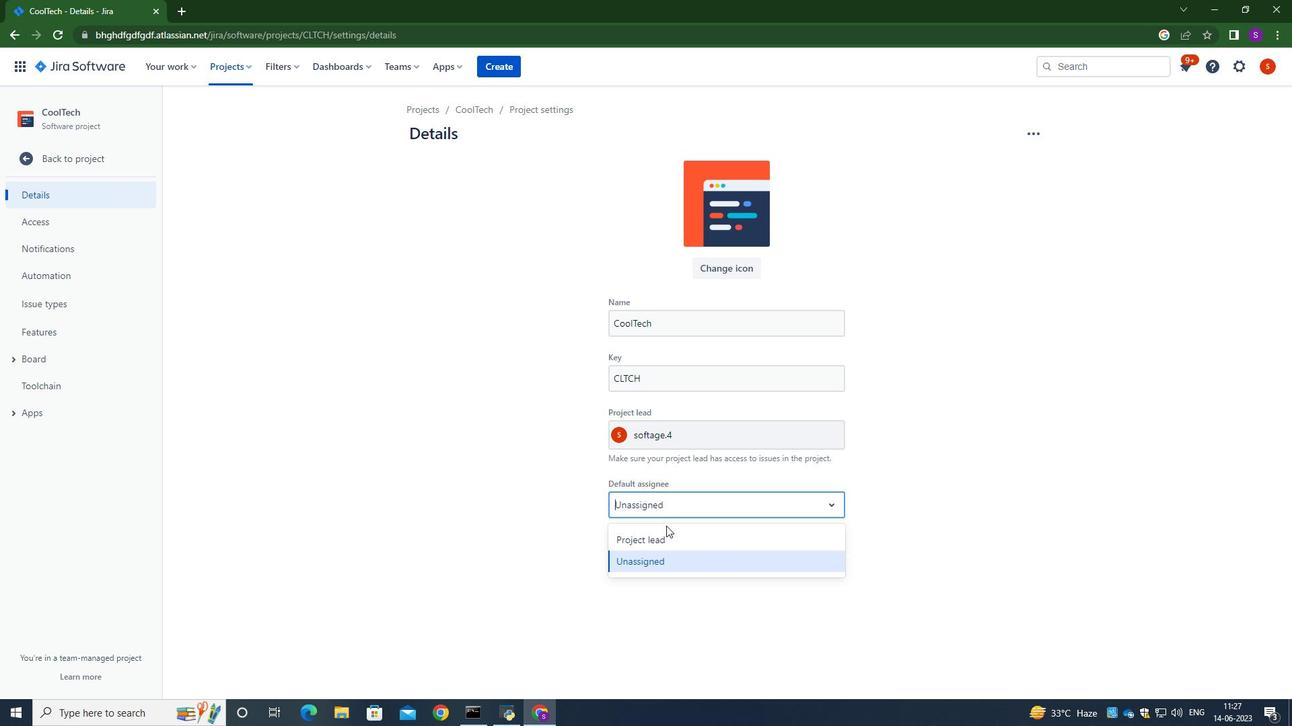 
Action: Mouse pressed left at (666, 536)
Screenshot: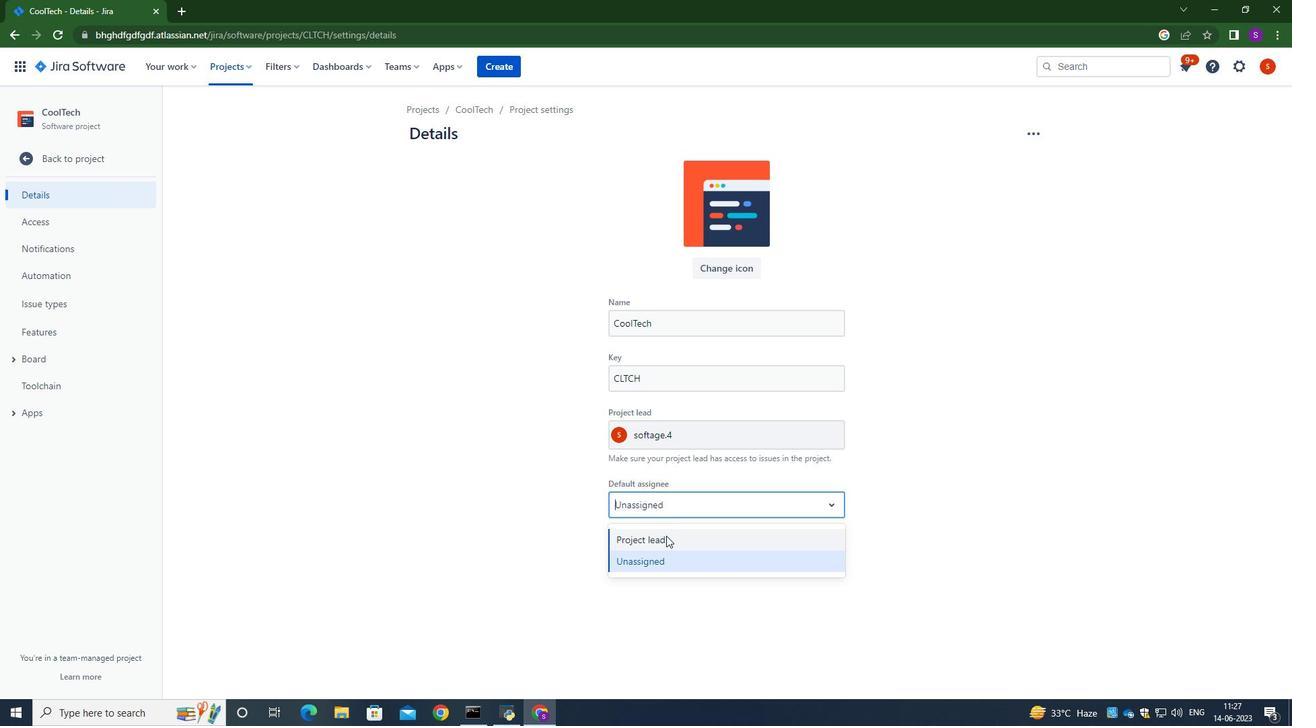 
Action: Mouse moved to (631, 543)
Screenshot: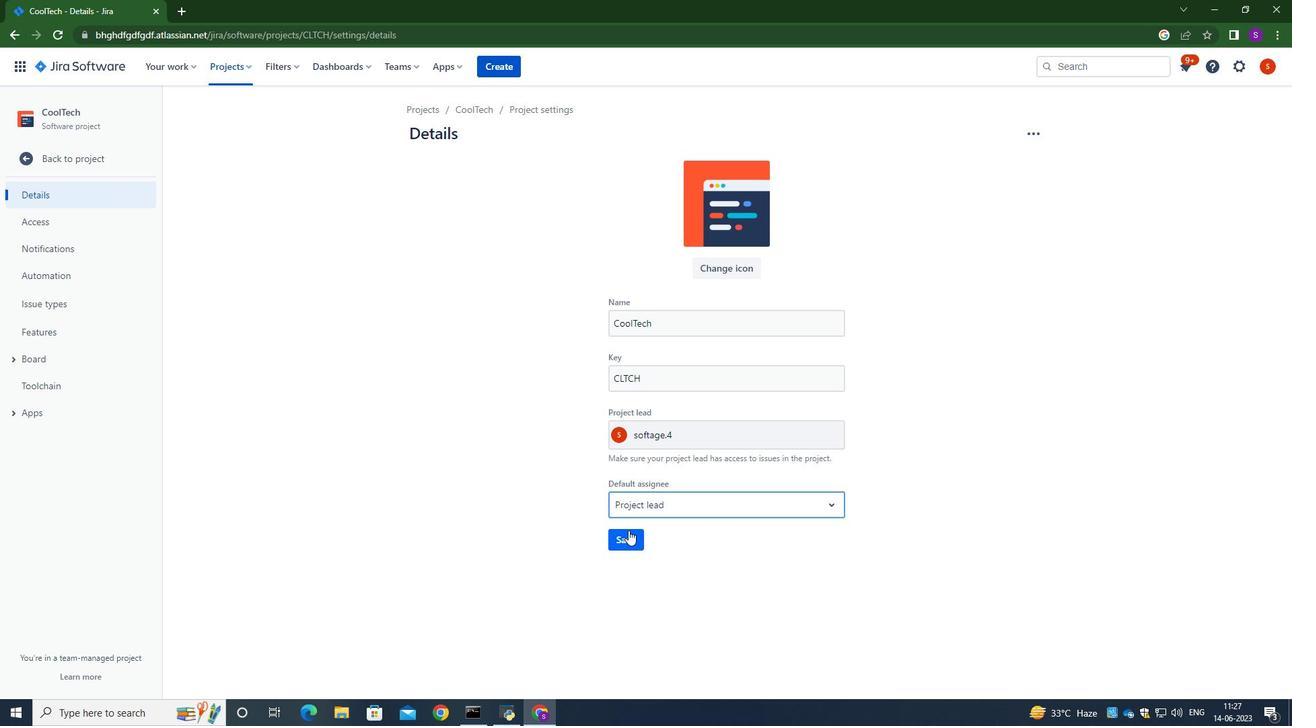 
Action: Mouse pressed left at (631, 543)
Screenshot: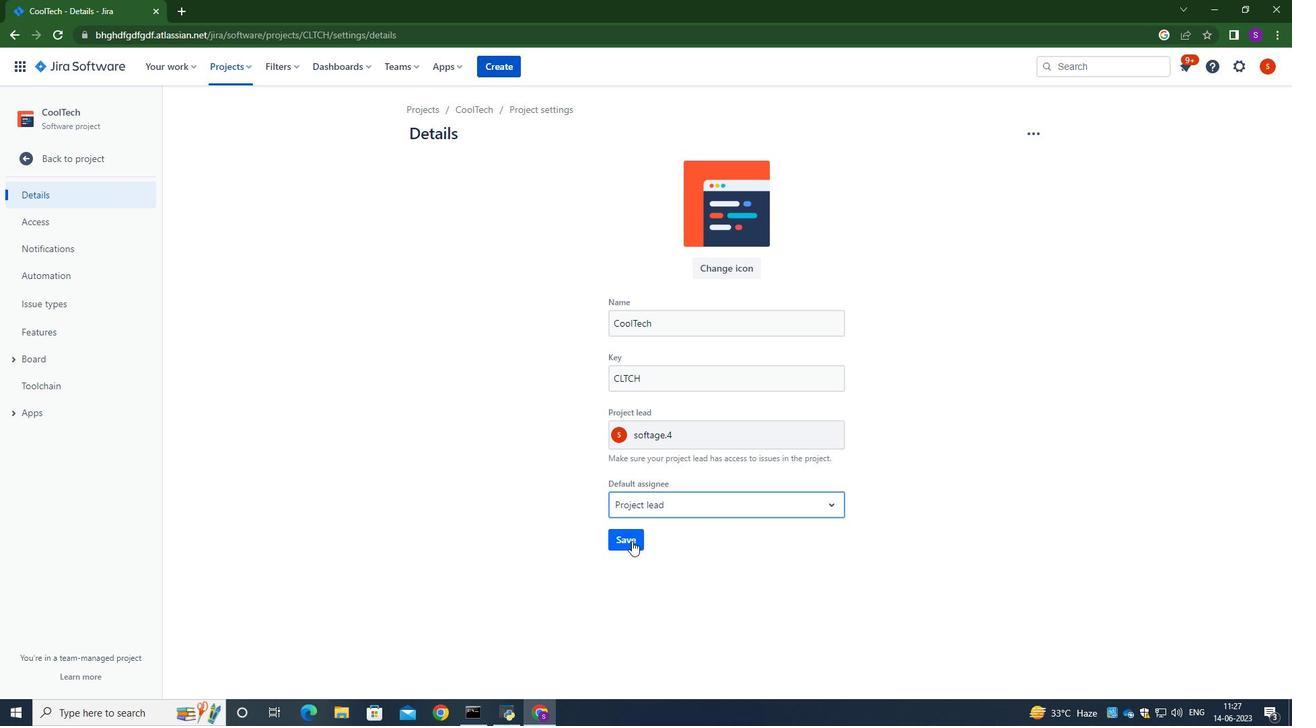 
Action: Mouse moved to (90, 168)
Screenshot: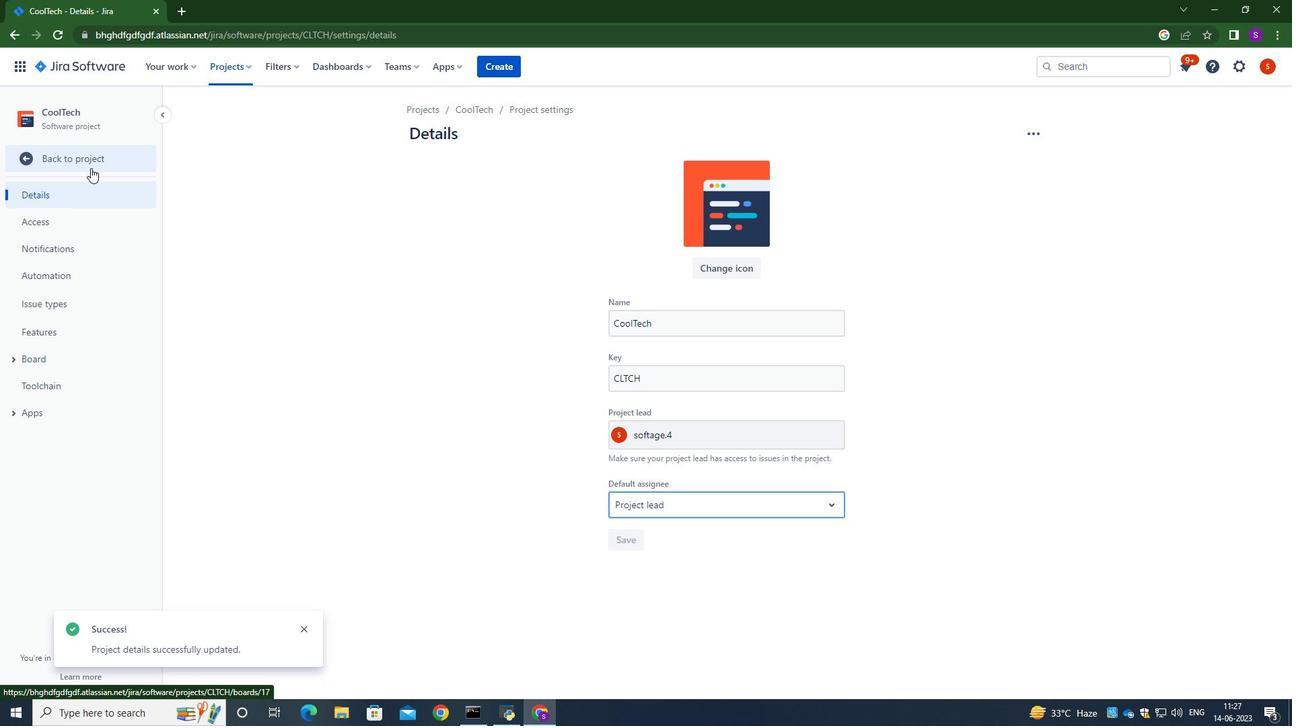 
Action: Mouse pressed left at (90, 168)
Screenshot: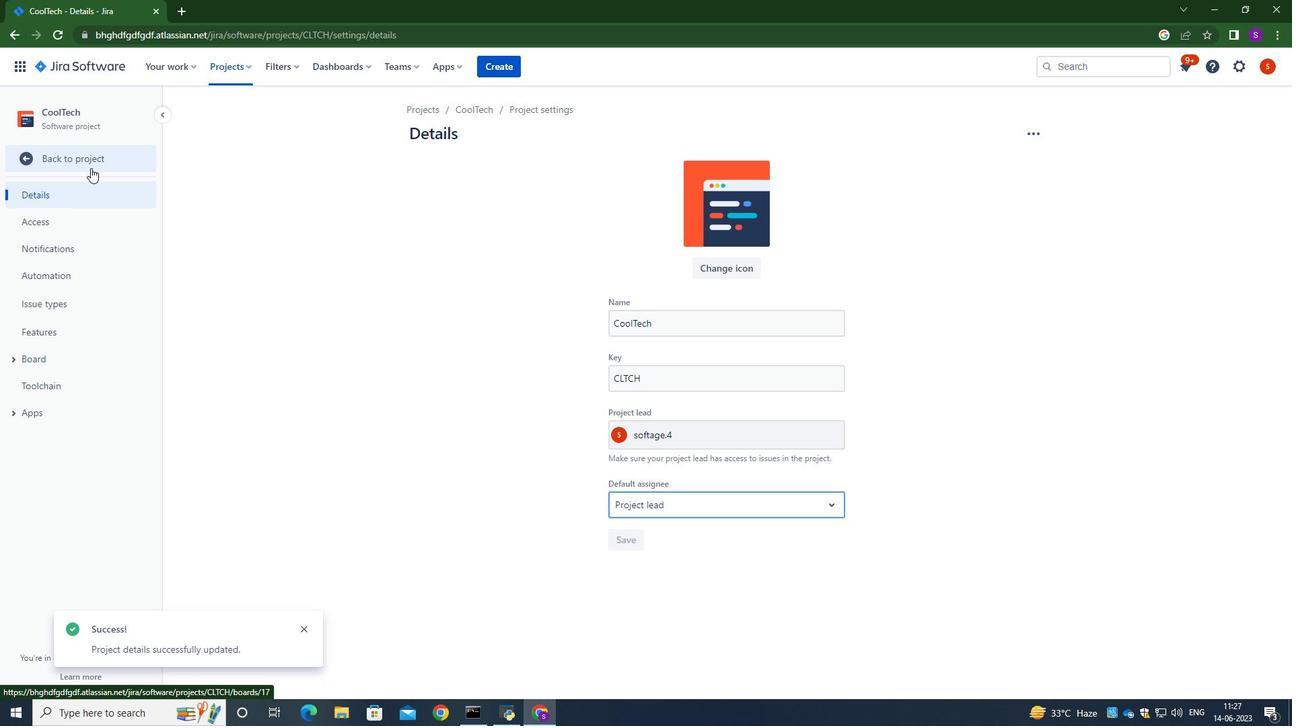 
Action: Mouse moved to (321, 187)
Screenshot: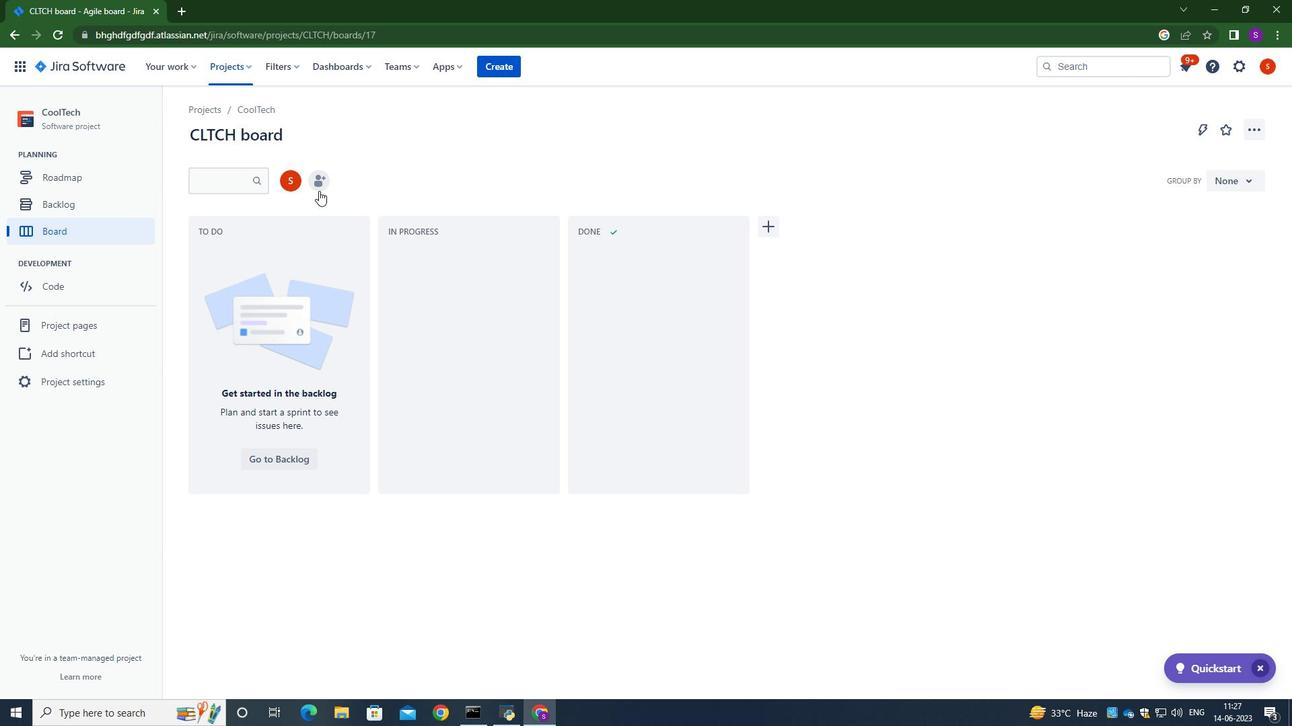 
Action: Mouse pressed left at (321, 187)
Screenshot: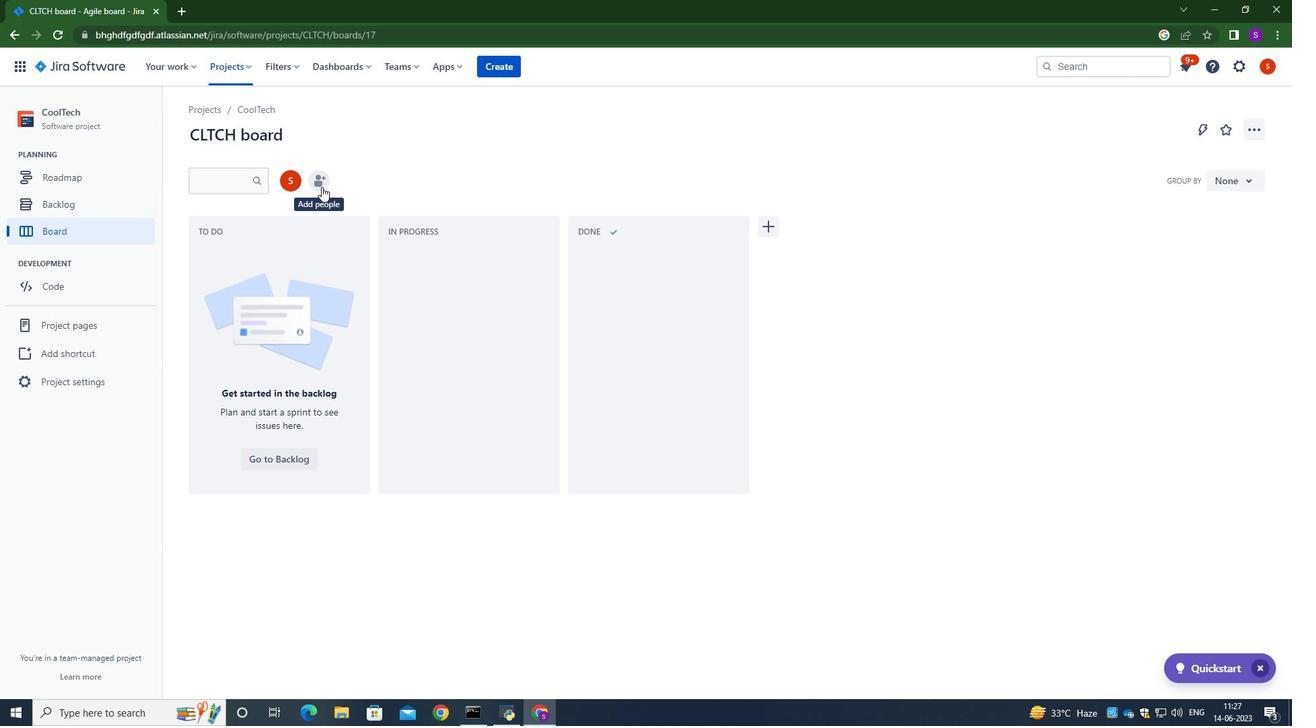 
Action: Mouse moved to (608, 171)
Screenshot: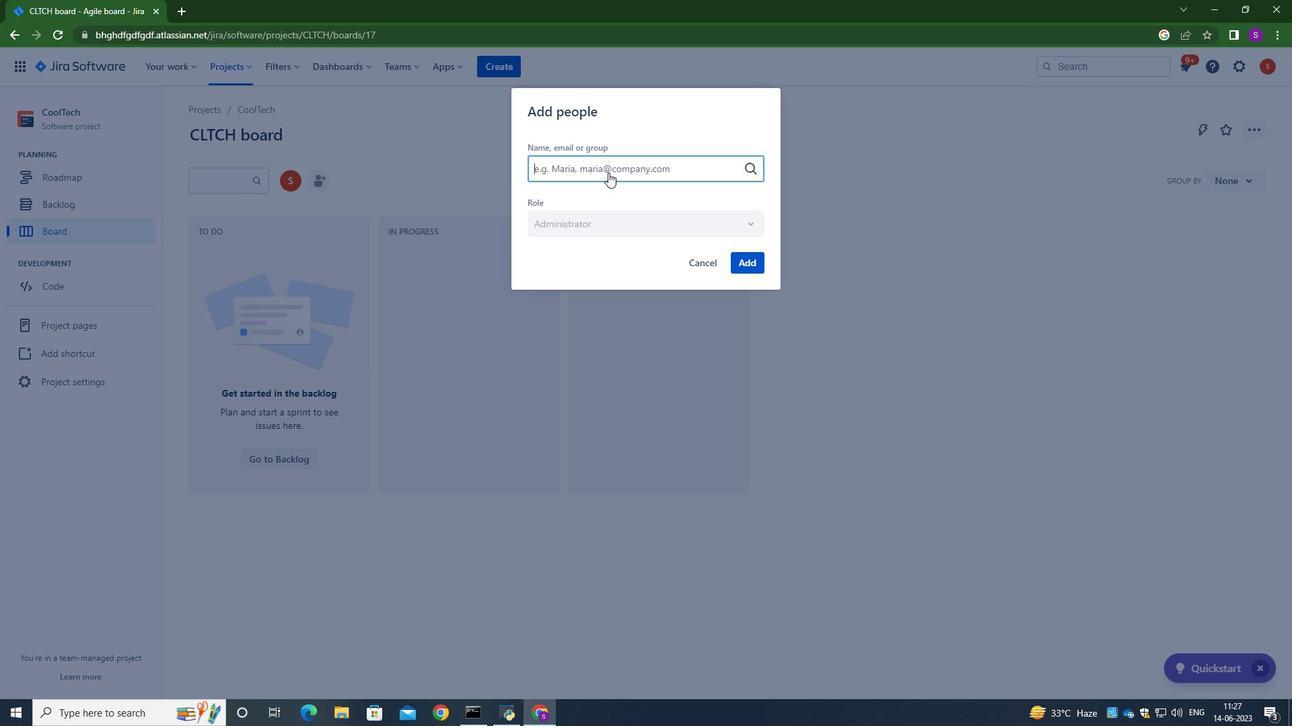 
Action: Key pressed softage.1<Key.shift>@softage.net
Screenshot: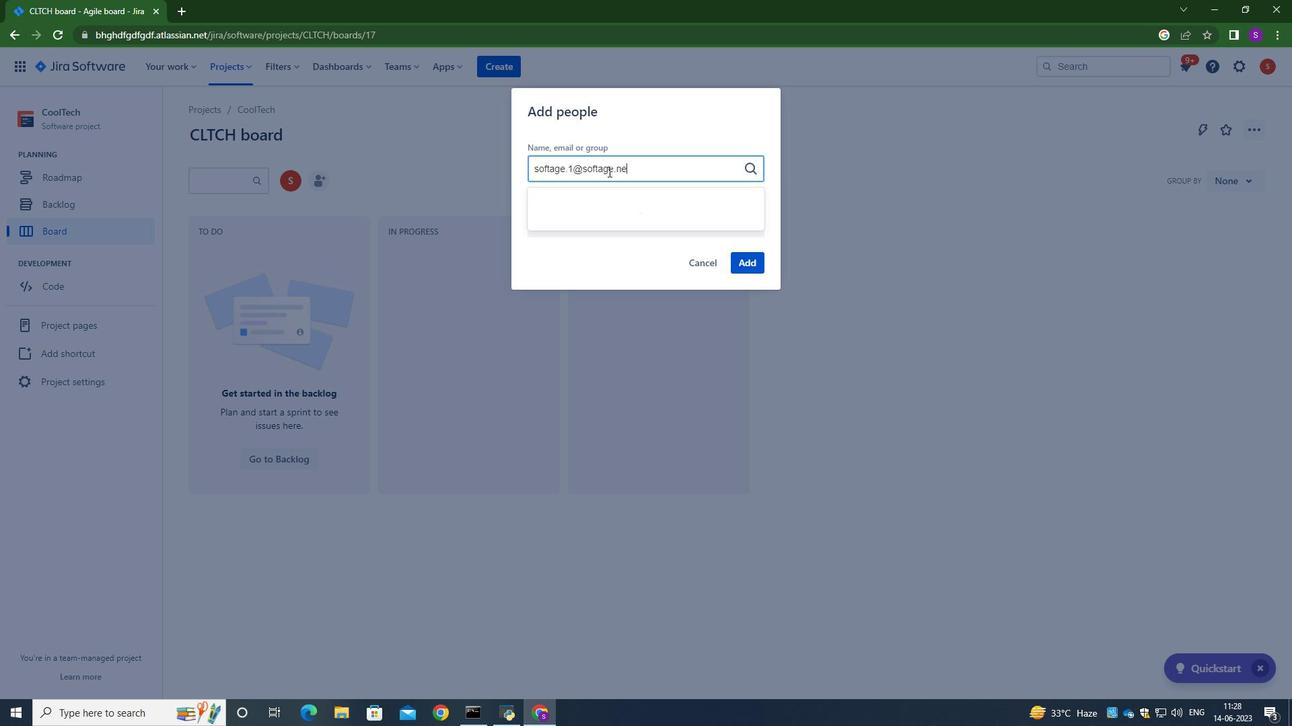
Action: Mouse moved to (627, 208)
Screenshot: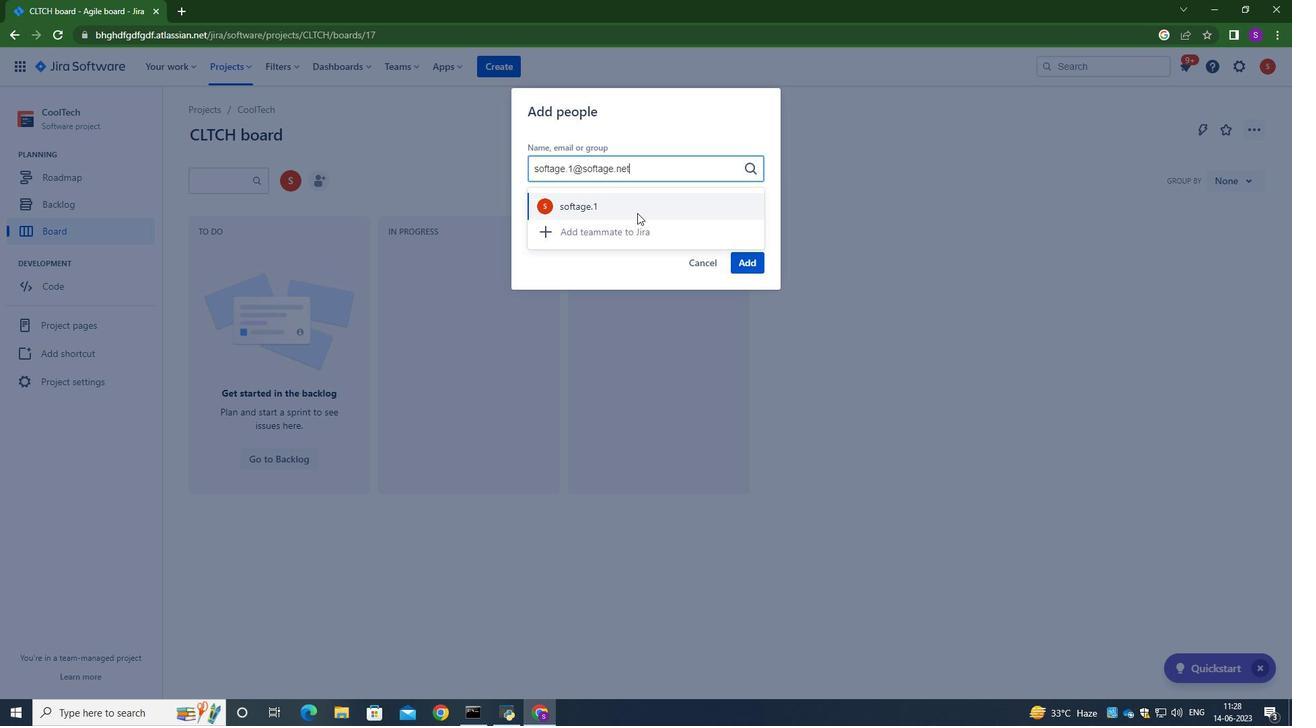
Action: Mouse pressed left at (627, 208)
Screenshot: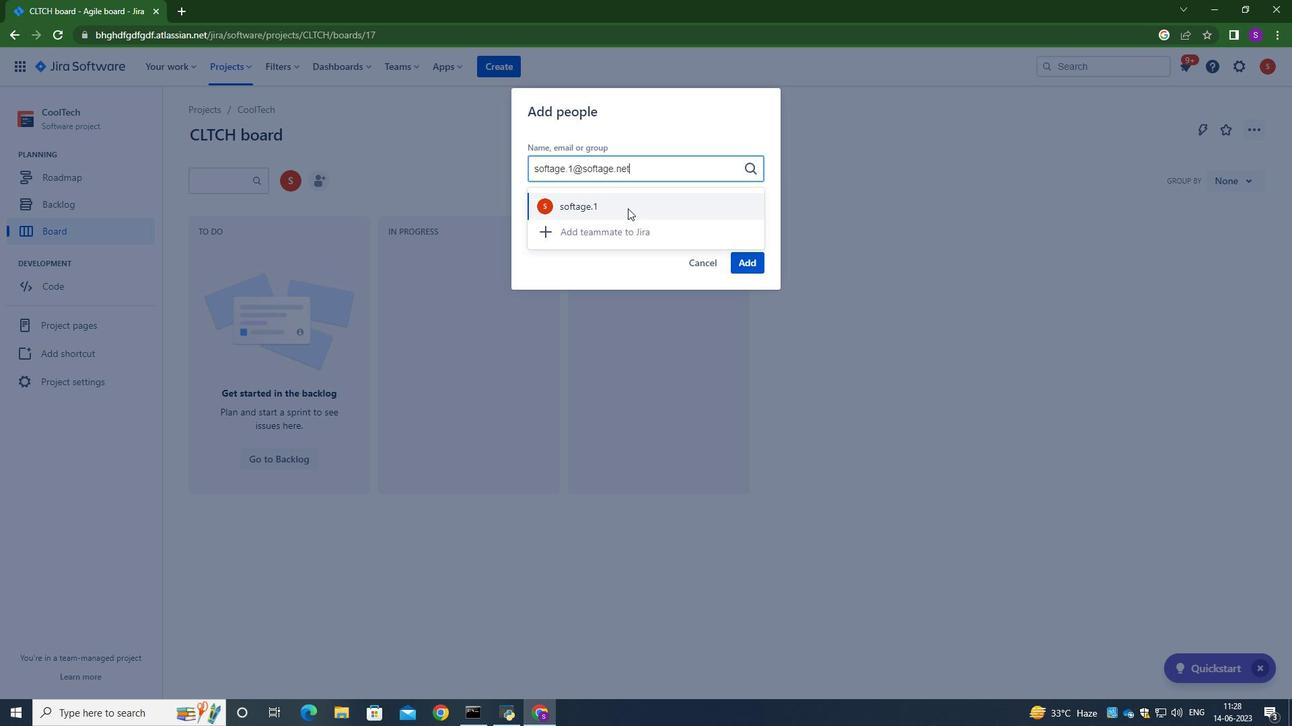 
Action: Mouse moved to (744, 257)
Screenshot: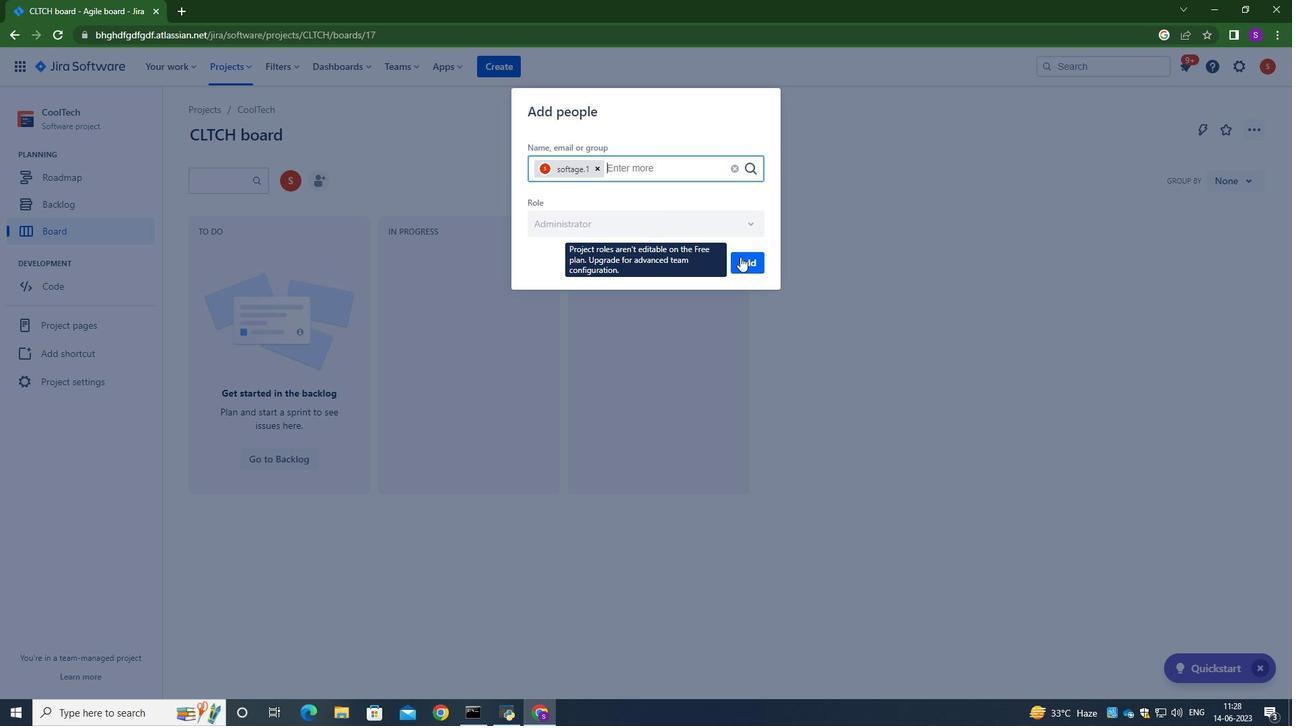 
Action: Mouse pressed left at (744, 257)
Screenshot: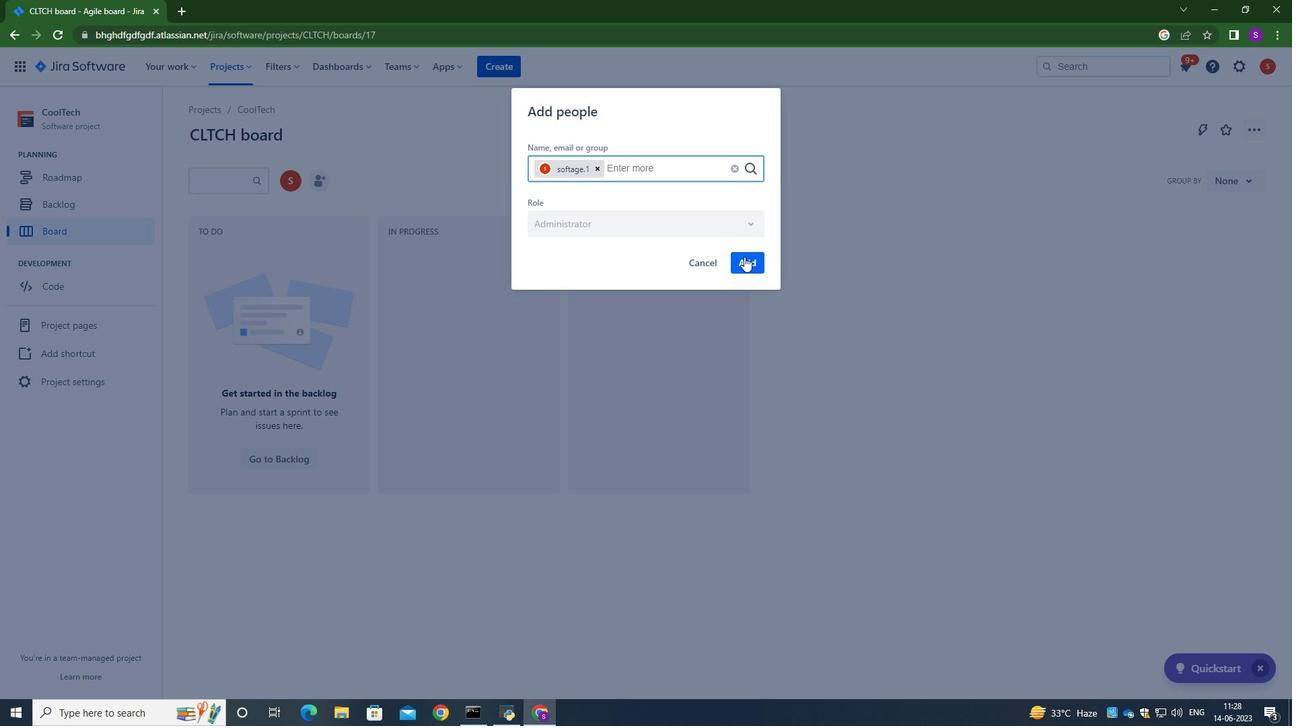 
